 Task: Add a signature Jonathan Nelson containing With sincere appreciation and gratitude, Jonathan Nelson to email address softage.2@softage.net and add a label Web design
Action: Mouse moved to (936, 68)
Screenshot: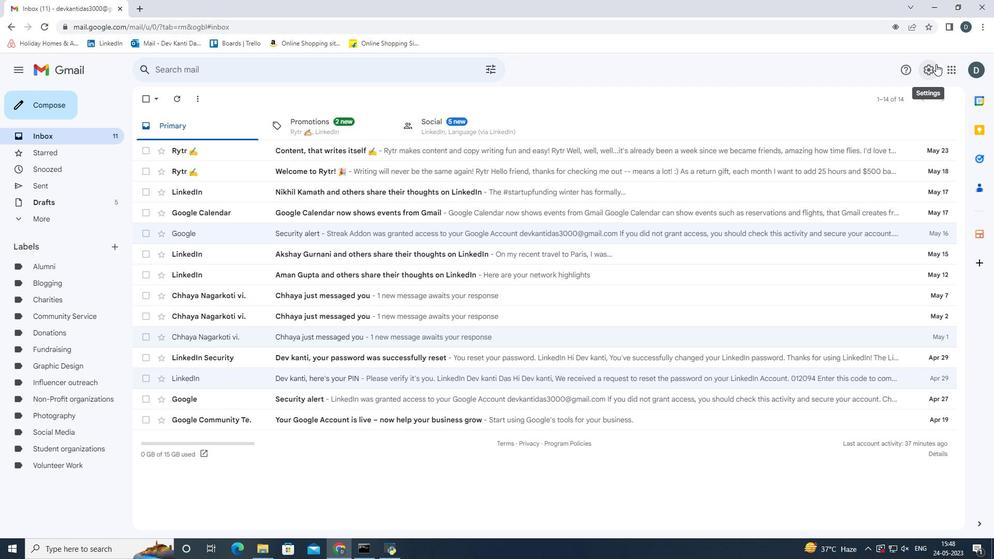 
Action: Mouse pressed left at (936, 68)
Screenshot: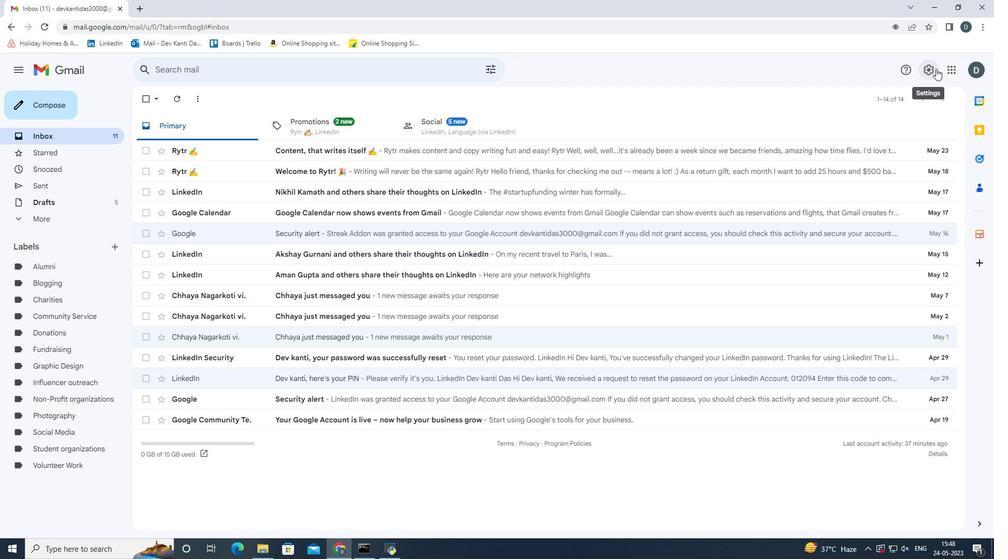 
Action: Mouse moved to (868, 131)
Screenshot: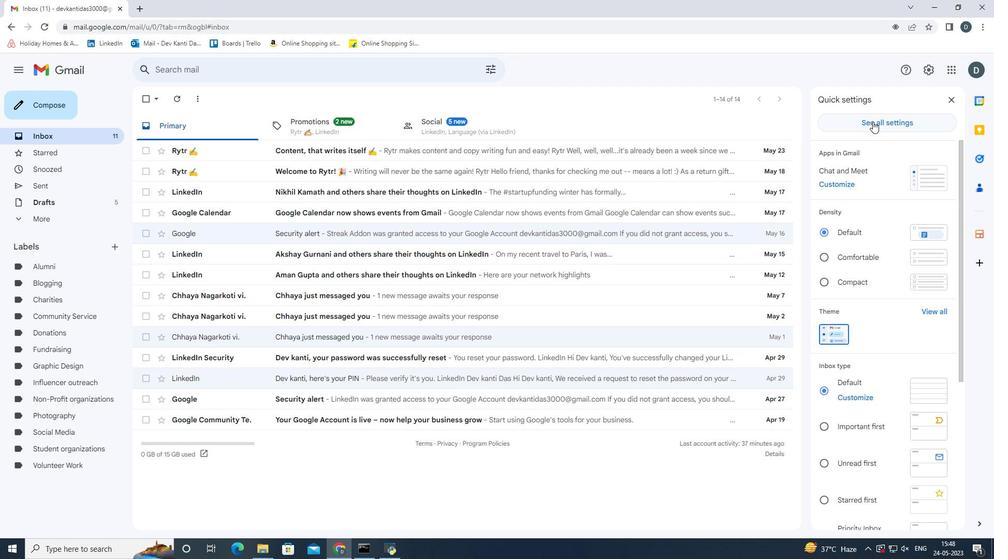 
Action: Mouse pressed left at (868, 131)
Screenshot: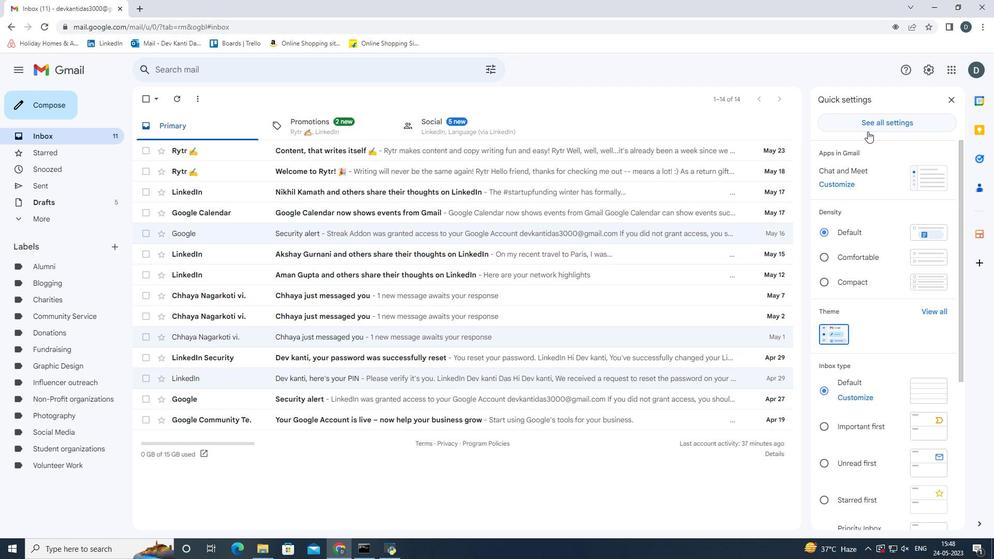 
Action: Mouse moved to (458, 322)
Screenshot: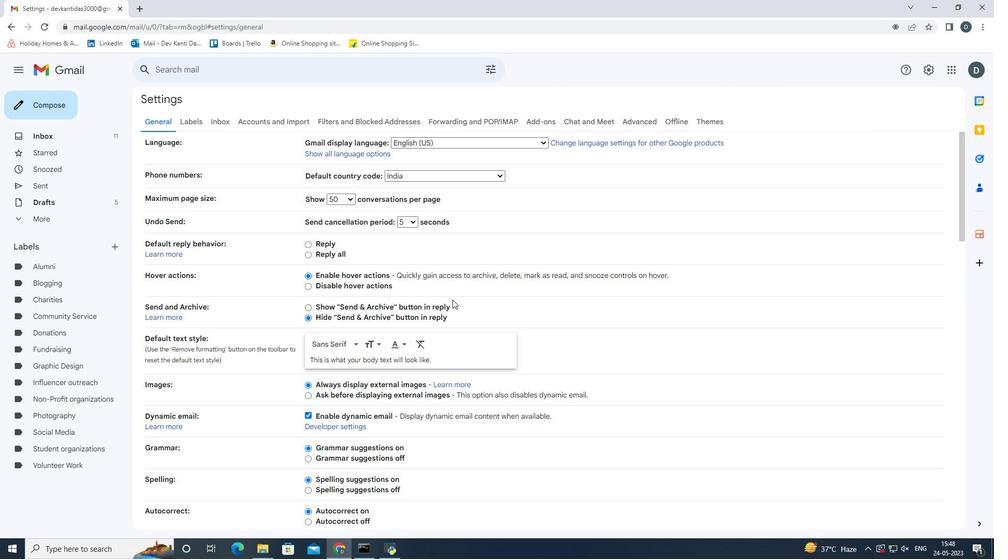 
Action: Mouse scrolled (458, 321) with delta (0, 0)
Screenshot: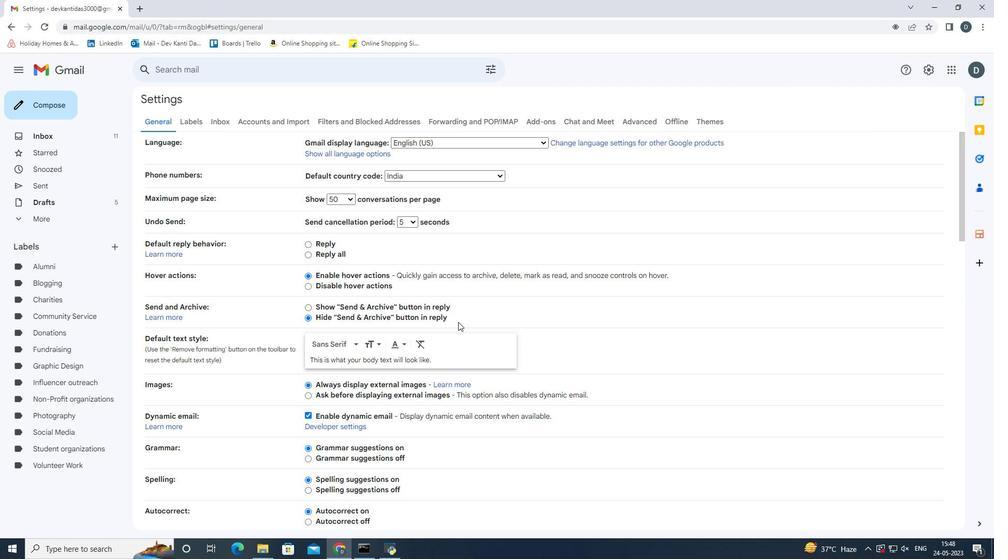 
Action: Mouse scrolled (458, 321) with delta (0, 0)
Screenshot: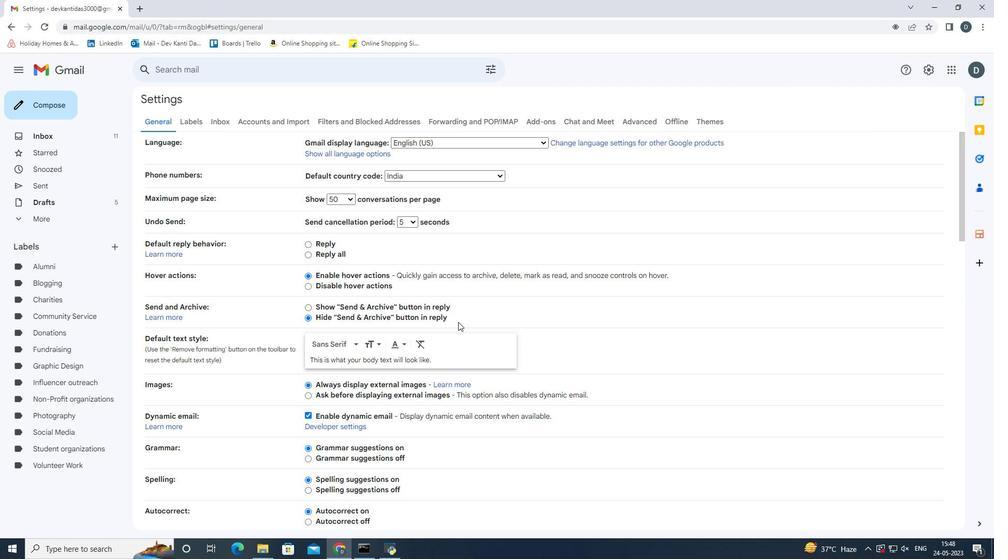 
Action: Mouse scrolled (458, 321) with delta (0, 0)
Screenshot: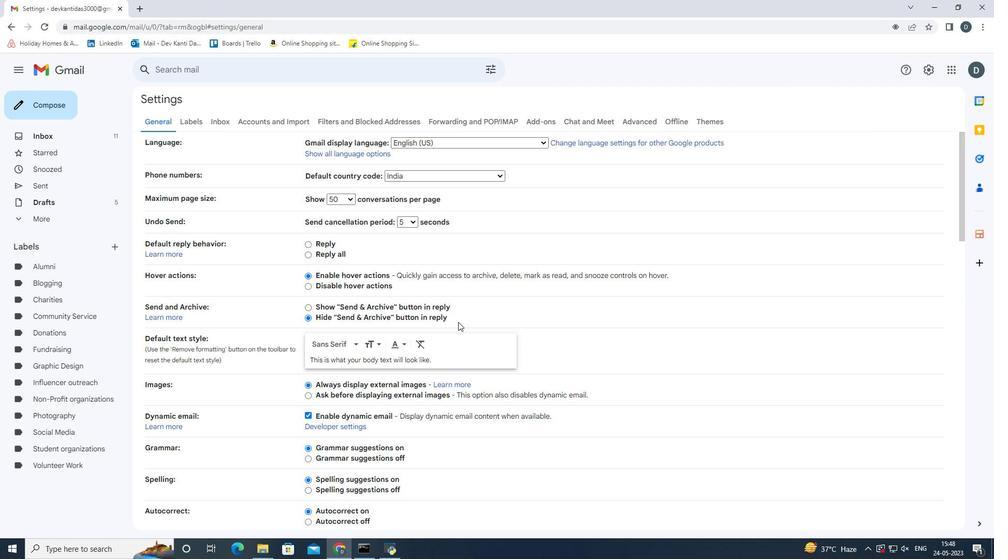 
Action: Mouse scrolled (458, 321) with delta (0, 0)
Screenshot: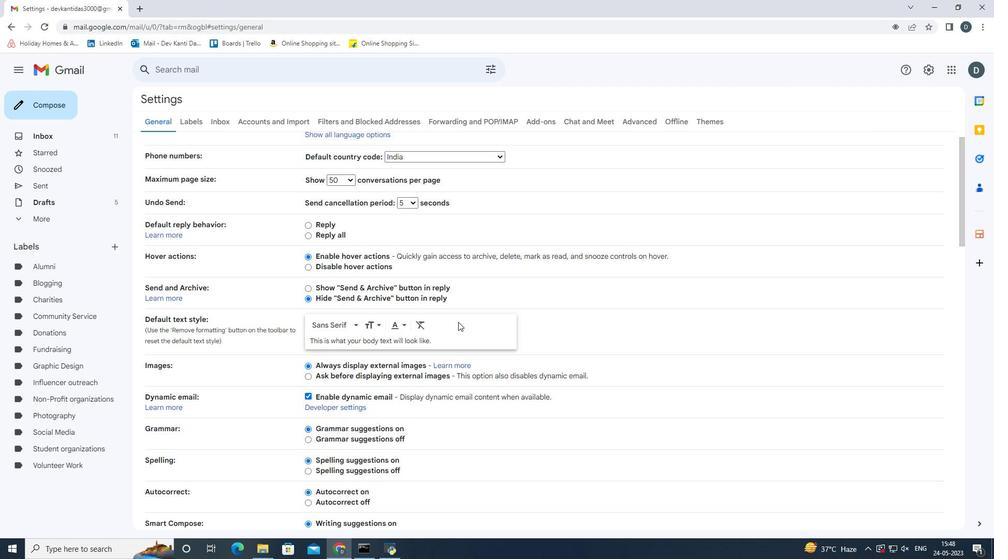 
Action: Mouse scrolled (458, 321) with delta (0, 0)
Screenshot: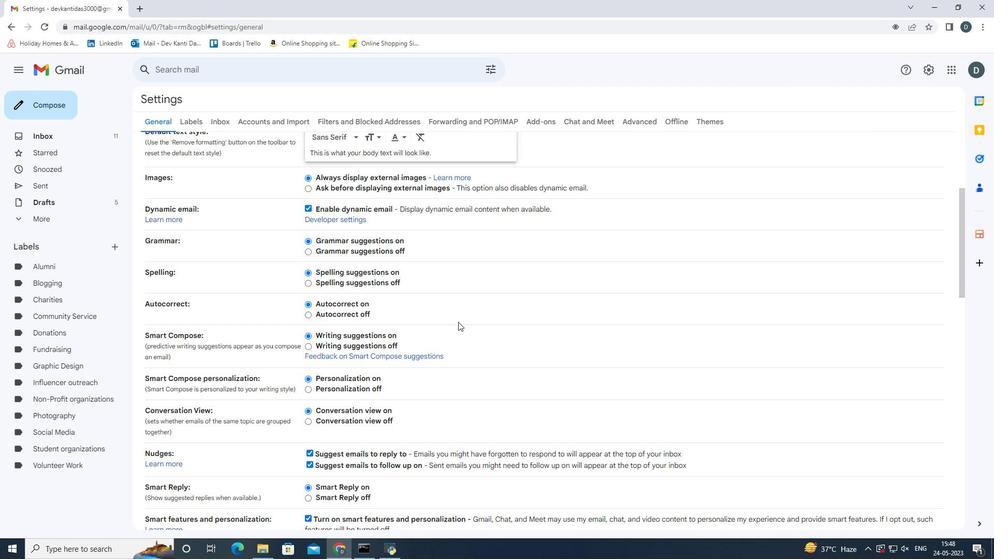 
Action: Mouse scrolled (458, 321) with delta (0, 0)
Screenshot: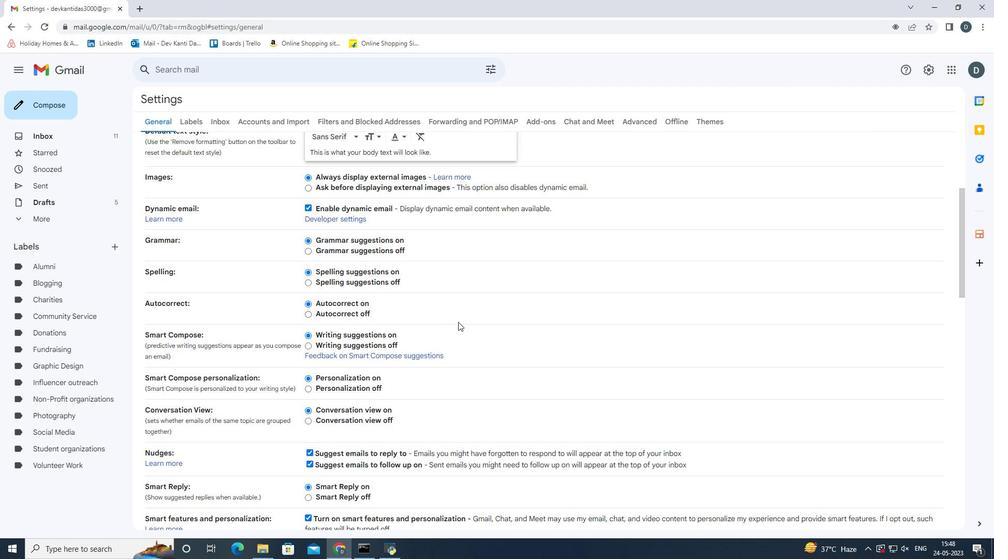 
Action: Mouse scrolled (458, 321) with delta (0, 0)
Screenshot: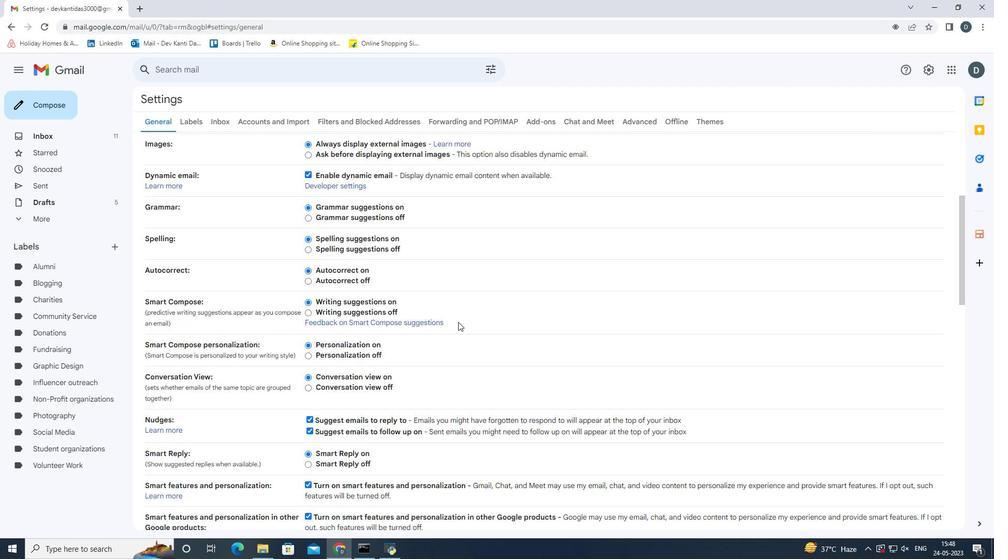 
Action: Mouse scrolled (458, 321) with delta (0, 0)
Screenshot: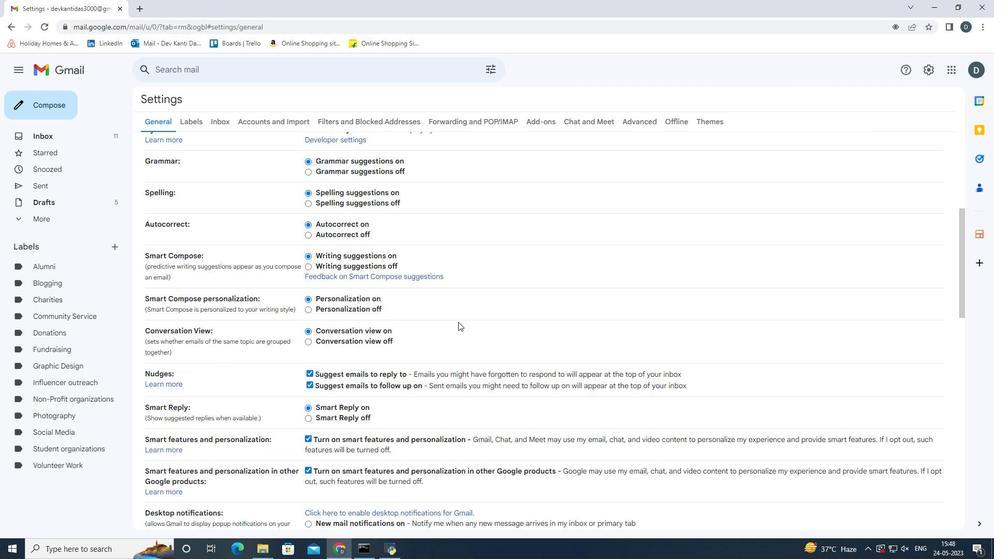 
Action: Mouse scrolled (458, 321) with delta (0, 0)
Screenshot: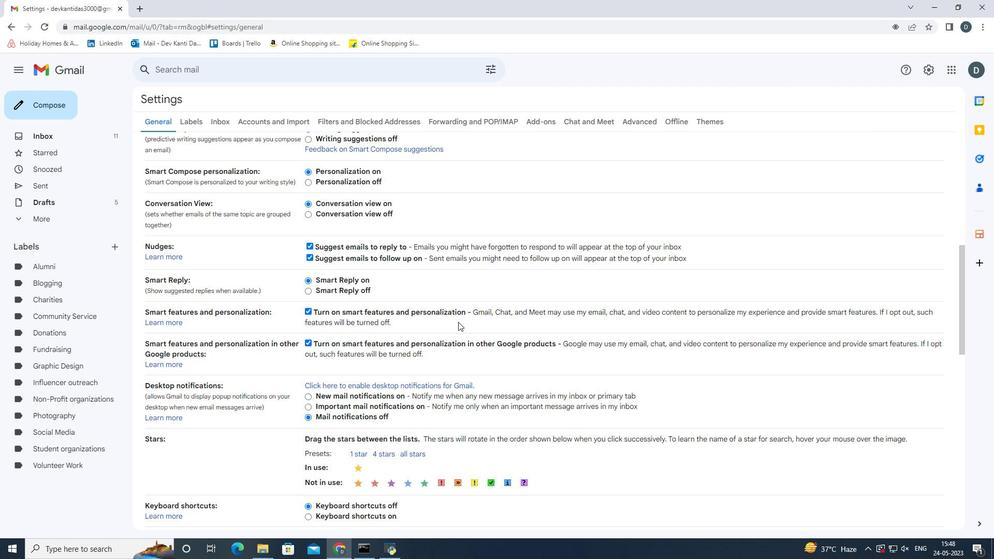 
Action: Mouse scrolled (458, 321) with delta (0, 0)
Screenshot: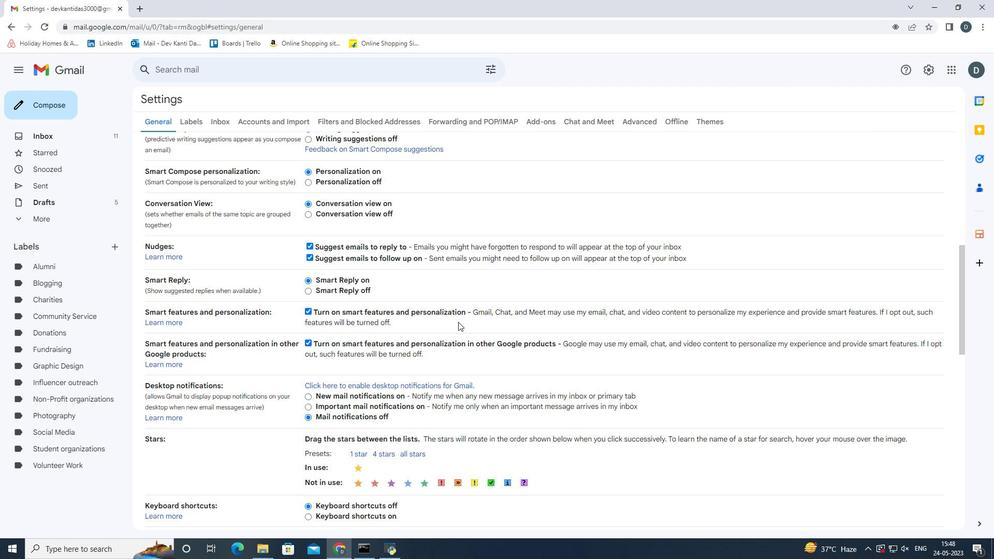 
Action: Mouse scrolled (458, 321) with delta (0, 0)
Screenshot: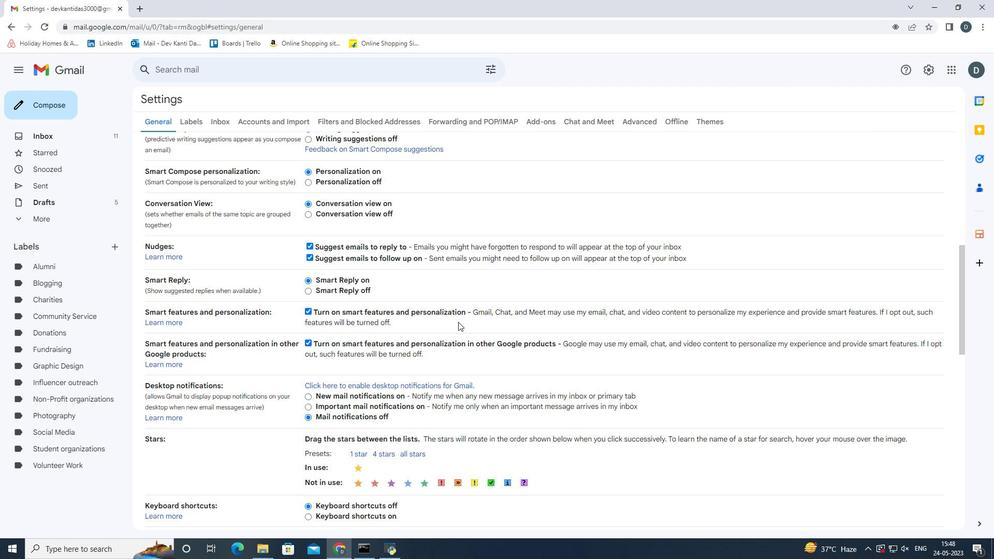 
Action: Mouse scrolled (458, 321) with delta (0, 0)
Screenshot: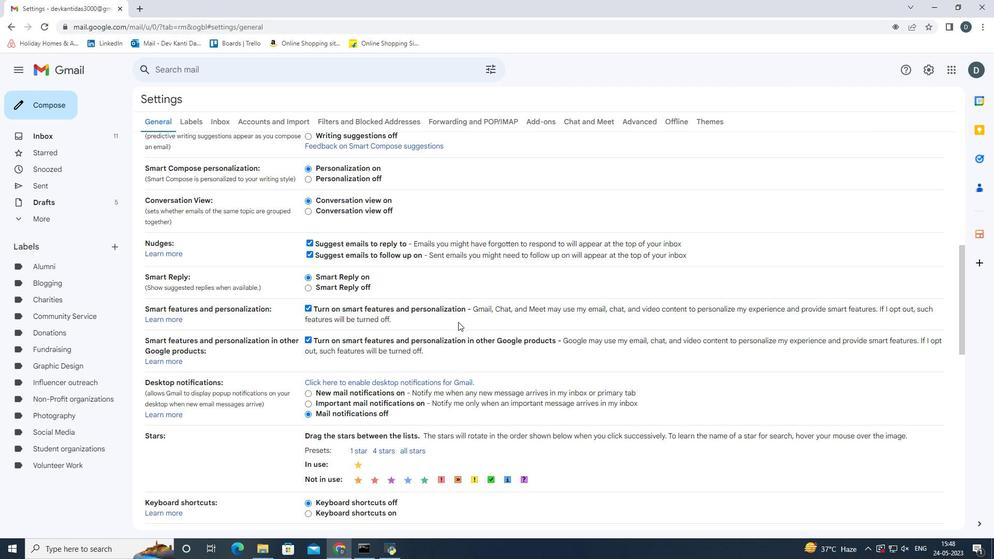 
Action: Mouse scrolled (458, 321) with delta (0, 0)
Screenshot: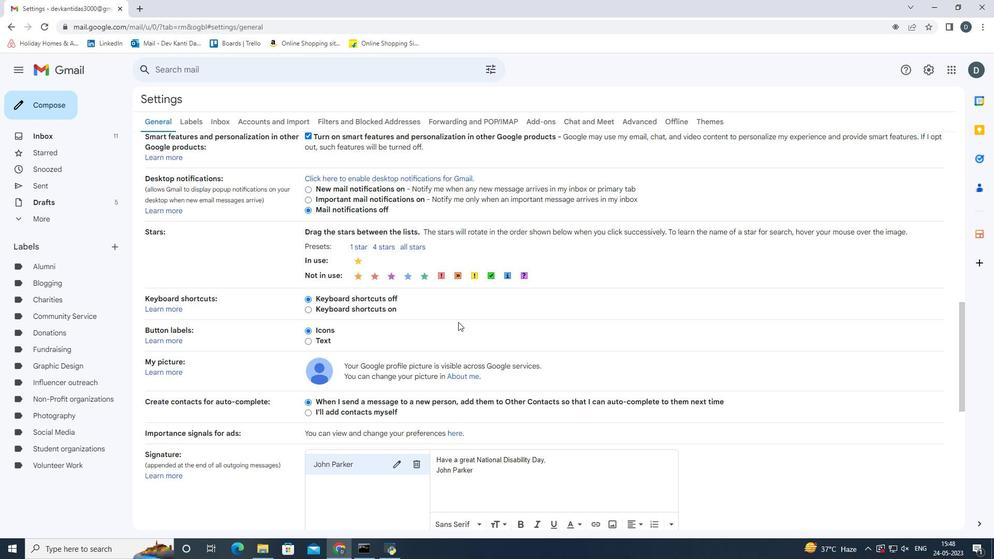 
Action: Mouse scrolled (458, 321) with delta (0, 0)
Screenshot: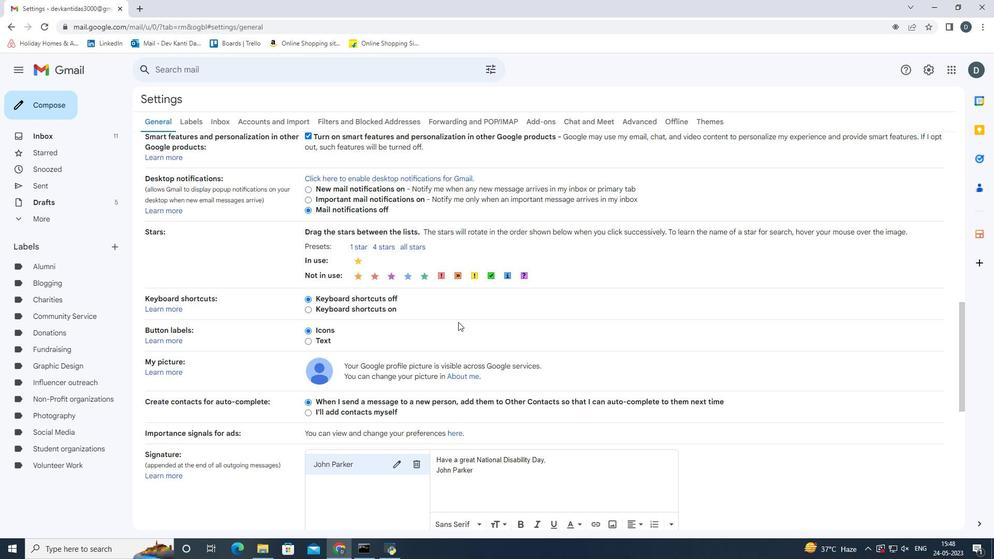 
Action: Mouse scrolled (458, 321) with delta (0, 0)
Screenshot: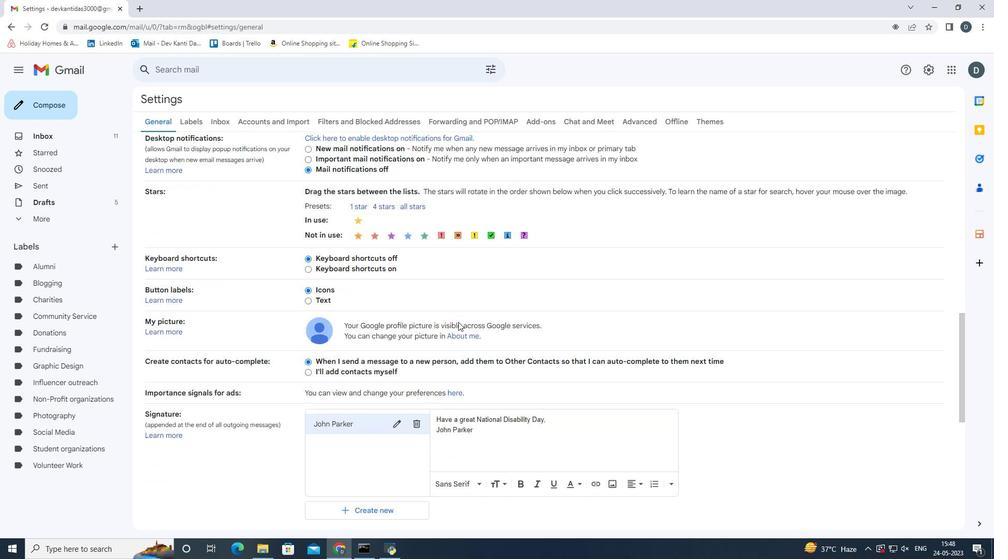 
Action: Mouse moved to (414, 306)
Screenshot: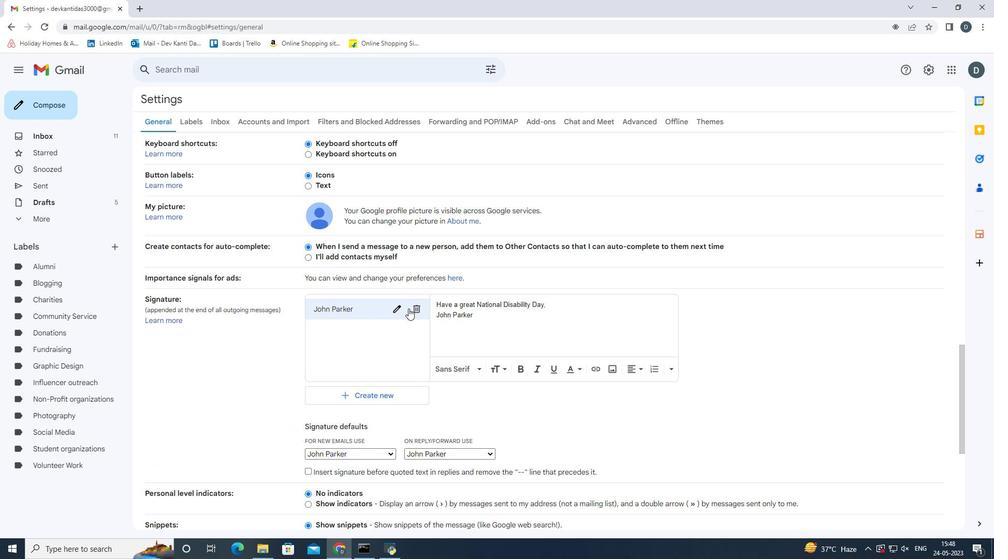 
Action: Mouse pressed left at (414, 306)
Screenshot: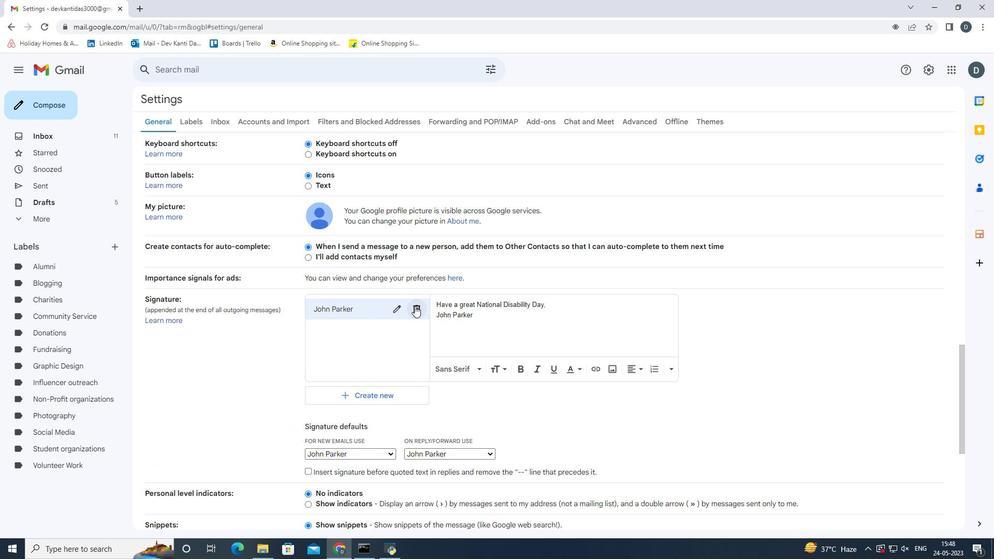 
Action: Mouse moved to (587, 316)
Screenshot: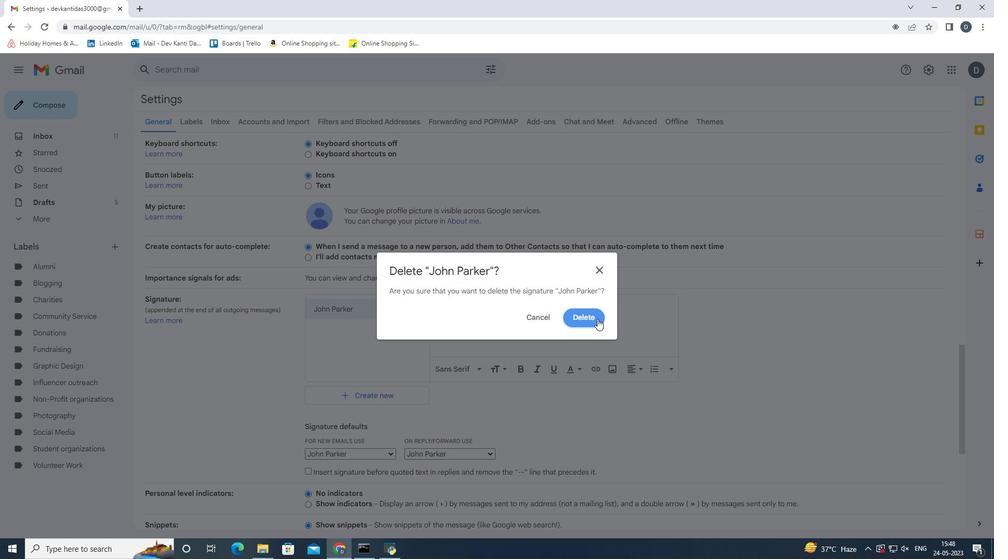 
Action: Mouse pressed left at (587, 316)
Screenshot: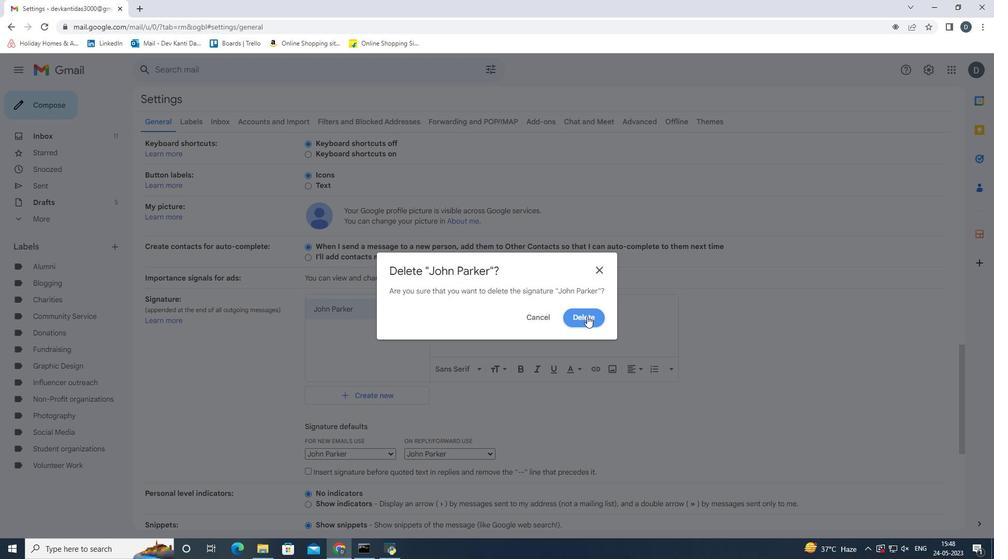 
Action: Mouse scrolled (587, 315) with delta (0, 0)
Screenshot: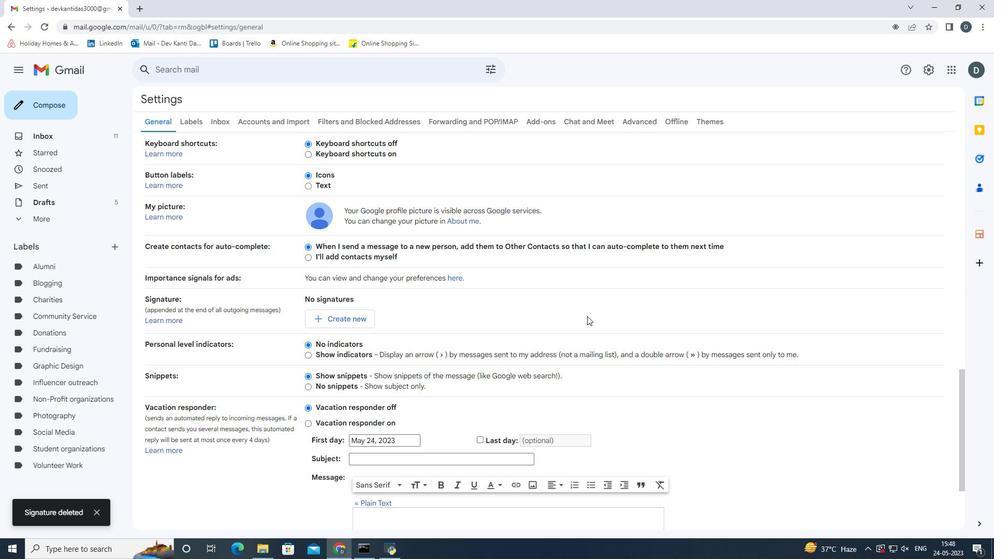 
Action: Mouse moved to (365, 268)
Screenshot: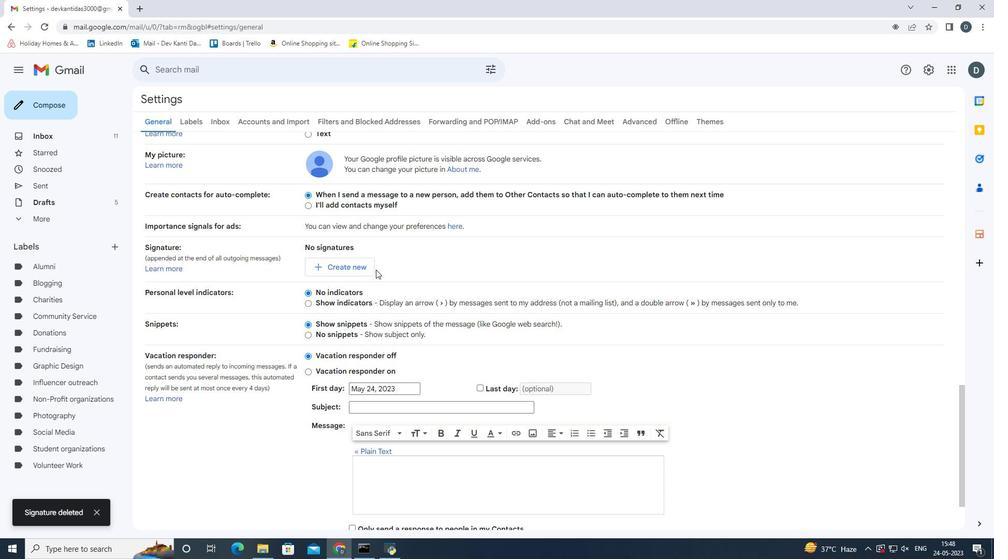 
Action: Mouse pressed left at (365, 268)
Screenshot: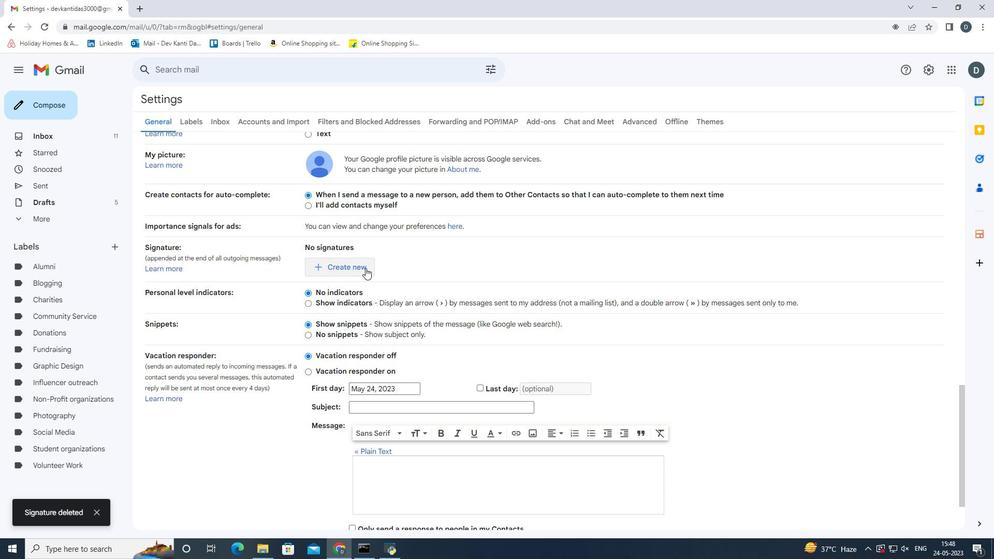 
Action: Mouse moved to (428, 288)
Screenshot: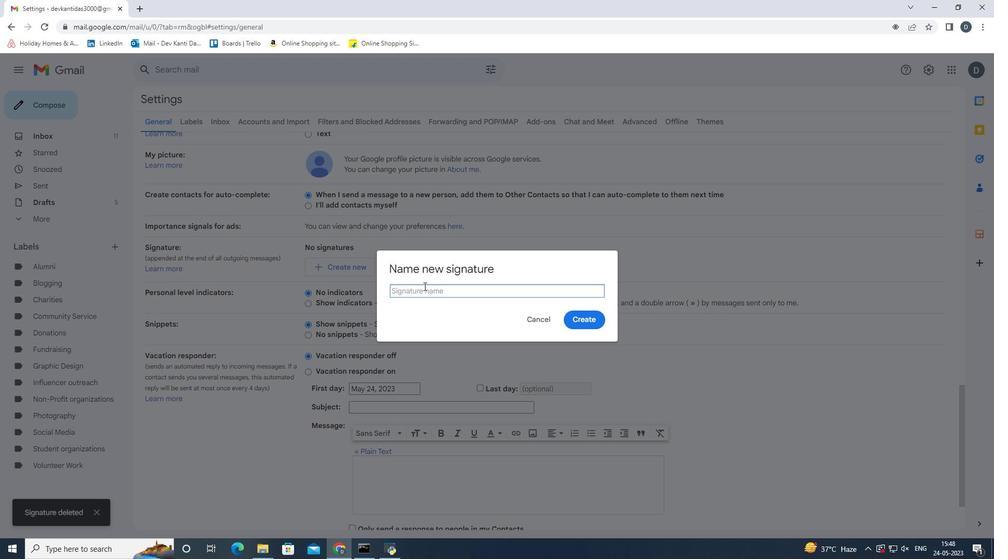 
Action: Key pressed <Key.shift><Key.shift><Key.shift><Key.shift><Key.shift><Key.shift><Key.shift><Key.shift><Key.shift><Key.shift><Key.shift><Key.shift><Key.shift><Key.shift><Key.shift><Key.shift><Key.shift><Key.shift><Key.shift><Key.shift><Key.shift><Key.shift><Key.shift><Key.shift><Key.shift><Key.shift><Key.shift><Key.shift><Key.shift><Key.shift><Key.shift><Key.shift><Key.shift><Key.shift><Key.shift><Key.shift><Key.shift><Key.shift><Key.shift><Key.shift><Key.shift><Key.shift><Key.shift><Key.shift><Key.shift><Key.shift><Key.shift><Key.shift><Key.shift><Key.shift><Key.shift><Key.shift><Key.shift><Key.shift><Key.shift><Key.shift><Key.shift><Key.shift><Key.shift><Key.shift><Key.shift><Key.shift><Key.shift>Jonathan<Key.space><Key.backspace><Key.space><Key.shift><Key.shift><Key.shift><Key.shift><Key.shift><Key.shift><Key.shift>Nelson<Key.enter>
Screenshot: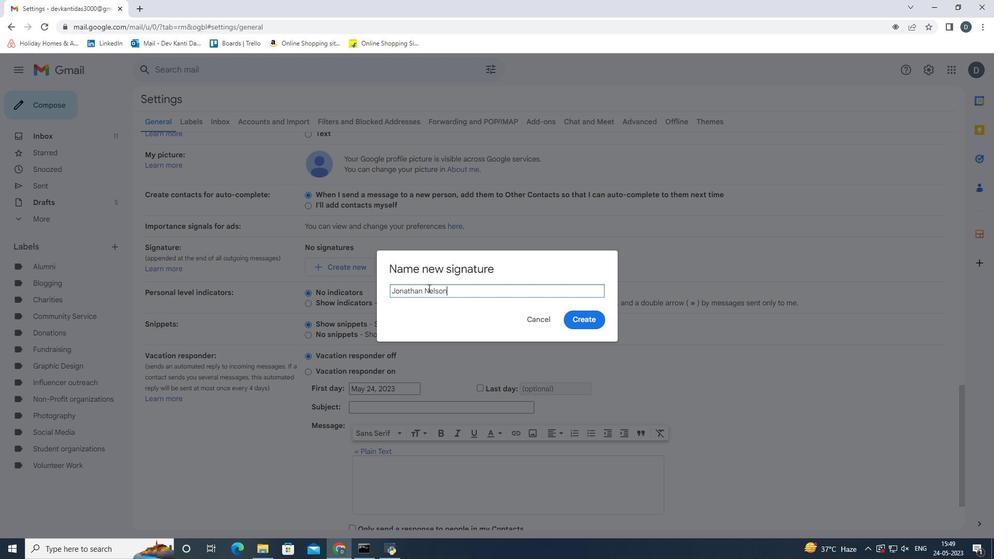 
Action: Mouse moved to (486, 273)
Screenshot: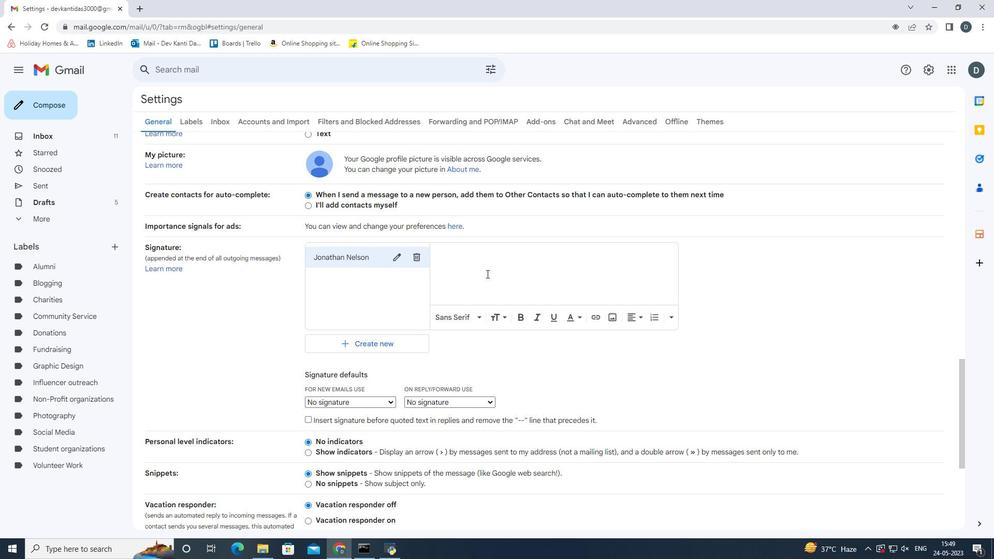 
Action: Mouse pressed left at (486, 273)
Screenshot: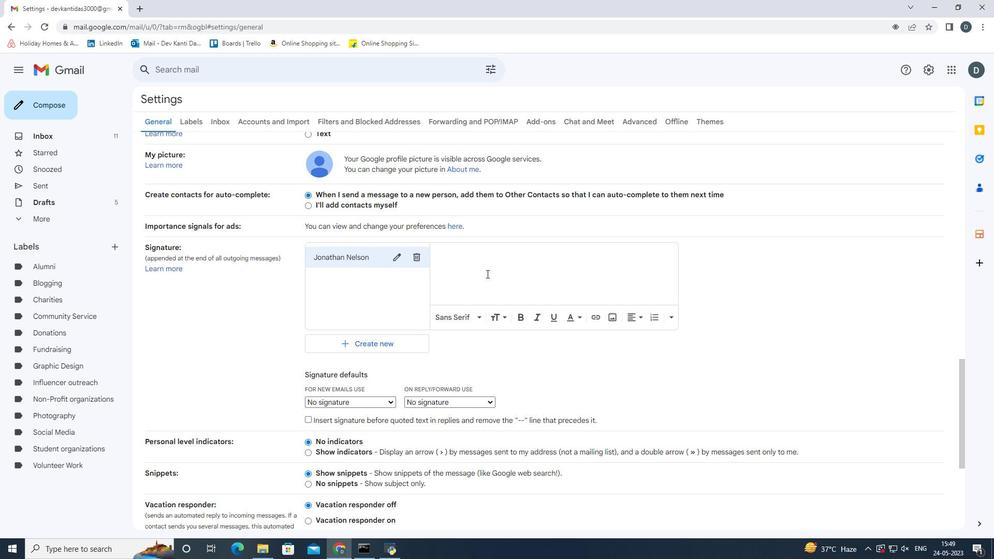 
Action: Key pressed <Key.shift>Sincere<Key.space>appreciation<Key.space>and<Key.space>gratitude,<Key.enter><Key.shift_r><Key.shift_r><Key.shift_r><Key.shift_r><Key.shift_r><Key.shift_r><Key.shift_r>Jonathan<Key.space><Key.shift>Nelson
Screenshot: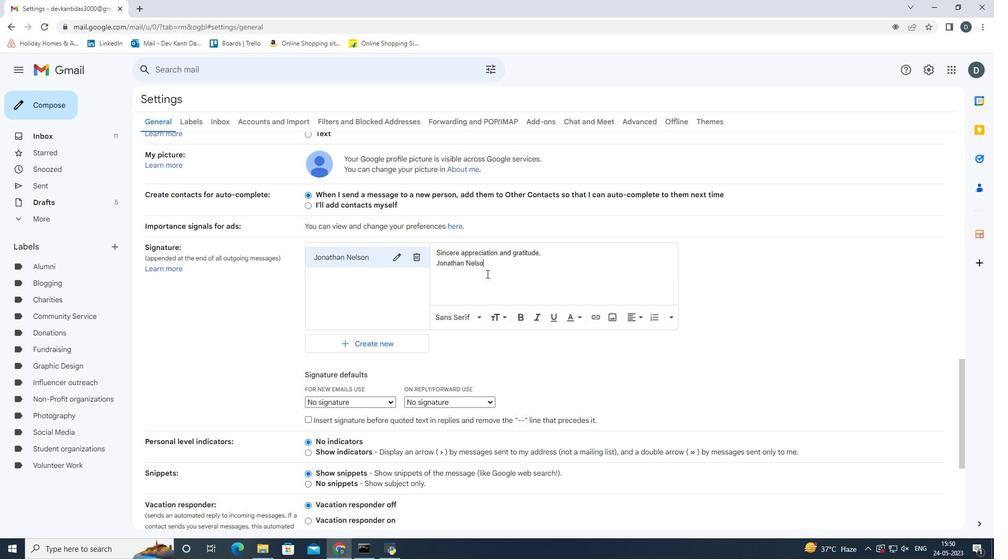 
Action: Mouse moved to (363, 398)
Screenshot: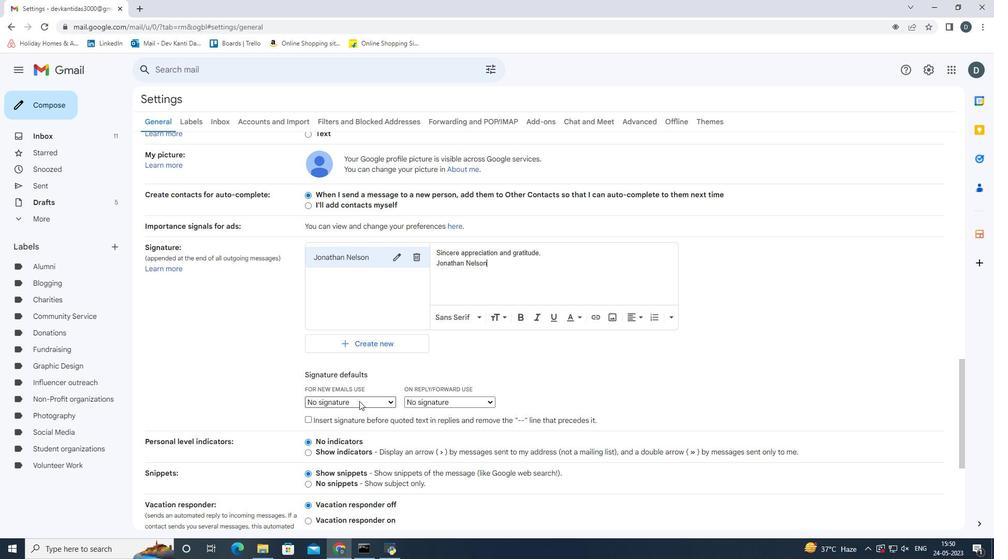 
Action: Mouse pressed left at (363, 398)
Screenshot: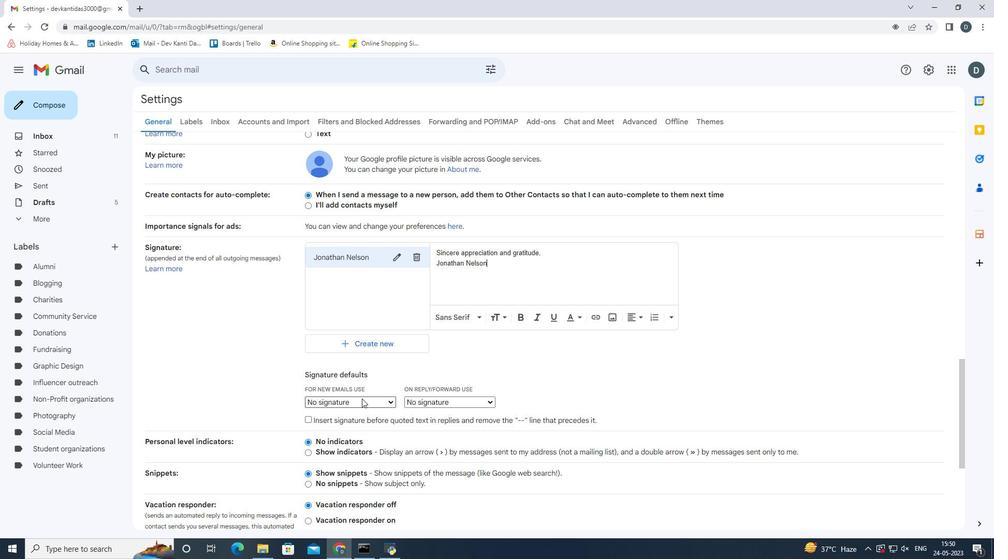 
Action: Mouse moved to (353, 423)
Screenshot: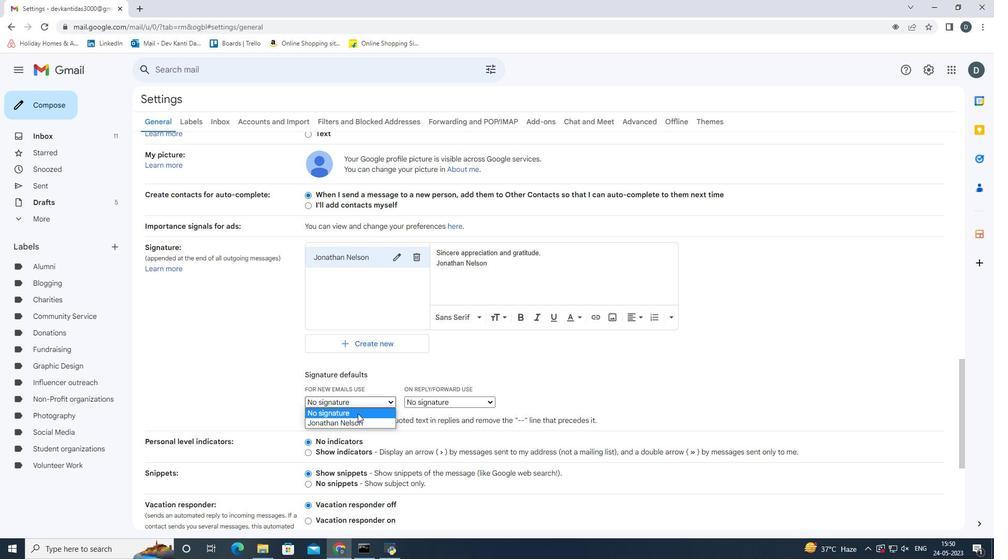 
Action: Mouse pressed left at (353, 423)
Screenshot: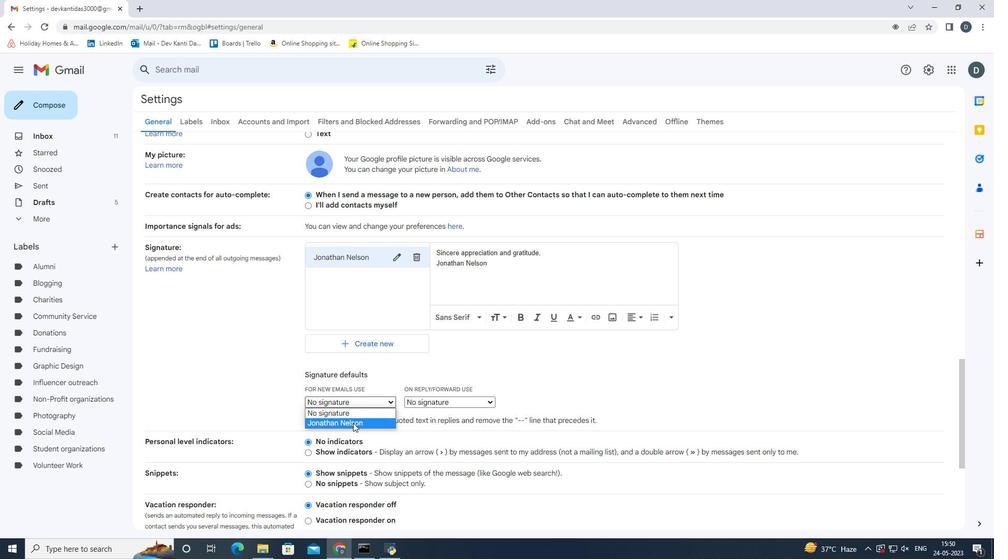 
Action: Mouse moved to (469, 401)
Screenshot: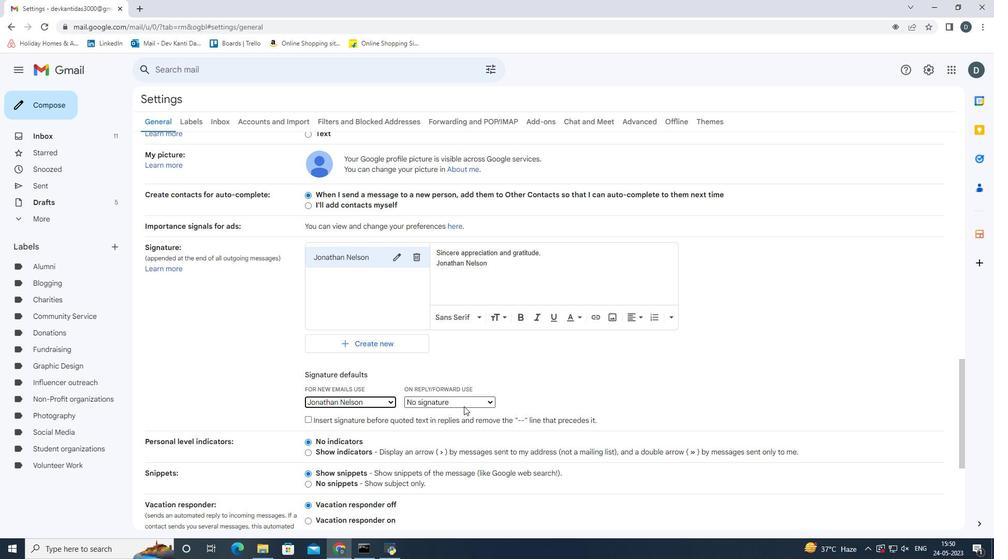 
Action: Mouse pressed left at (469, 401)
Screenshot: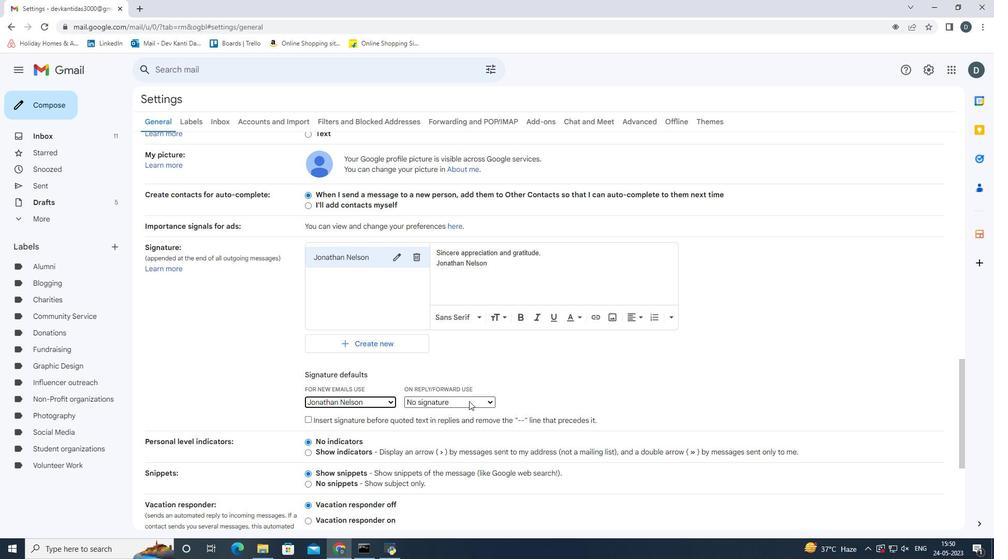 
Action: Mouse moved to (454, 422)
Screenshot: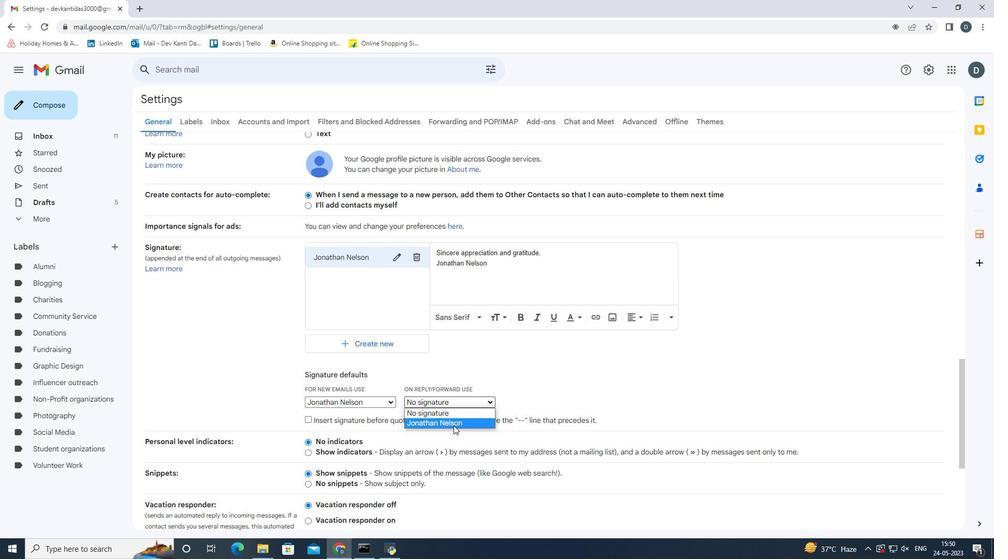 
Action: Mouse pressed left at (454, 422)
Screenshot: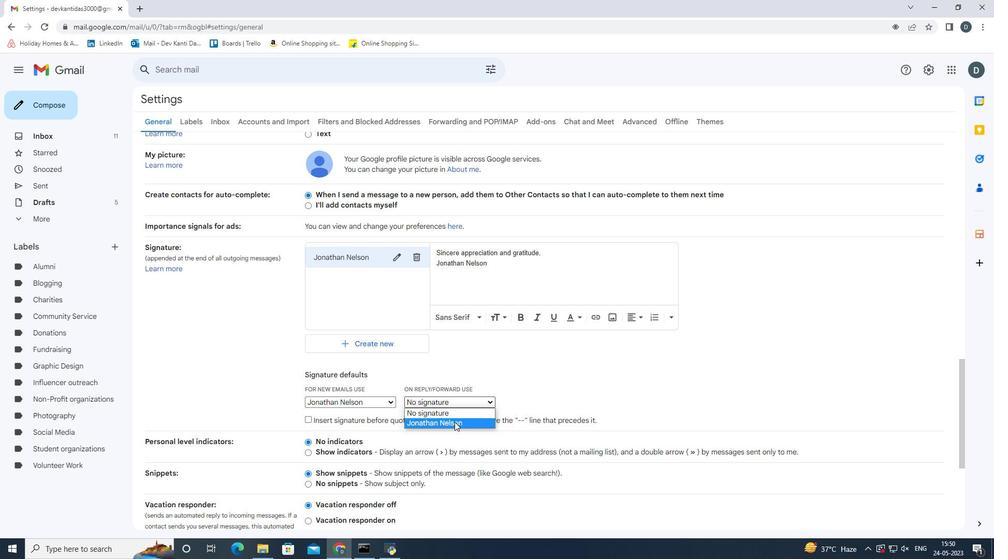 
Action: Mouse moved to (715, 396)
Screenshot: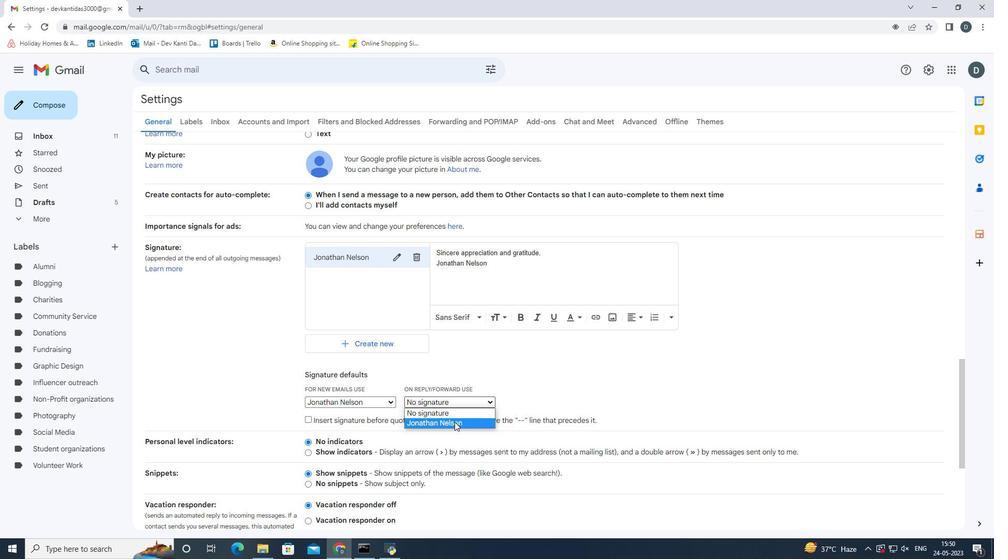 
Action: Mouse pressed left at (715, 396)
Screenshot: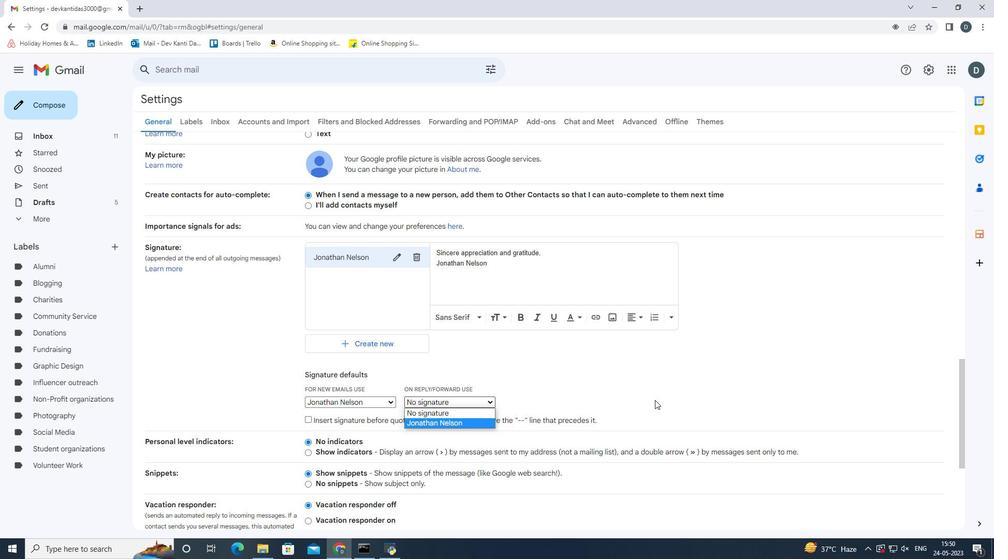 
Action: Mouse scrolled (715, 395) with delta (0, 0)
Screenshot: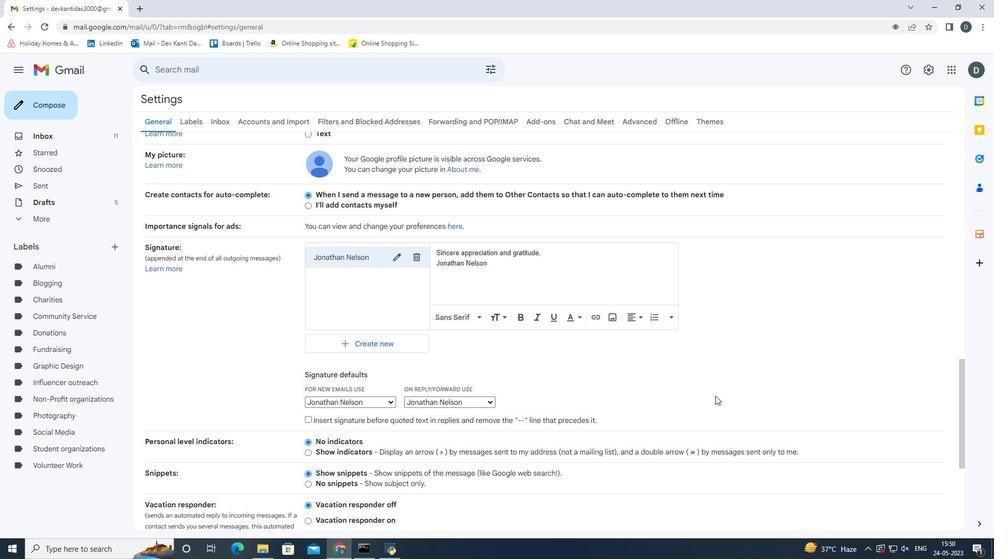 
Action: Mouse scrolled (715, 395) with delta (0, 0)
Screenshot: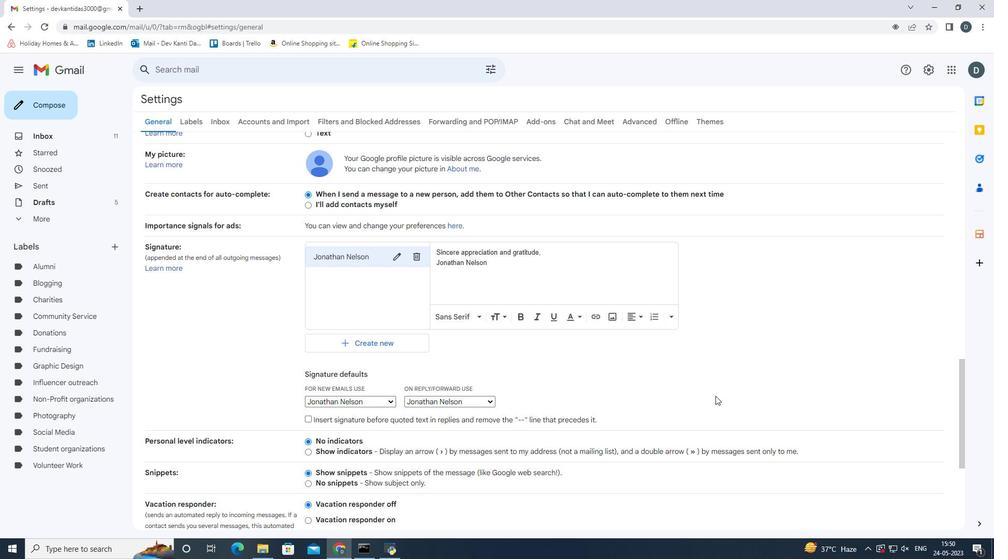 
Action: Mouse scrolled (715, 395) with delta (0, 0)
Screenshot: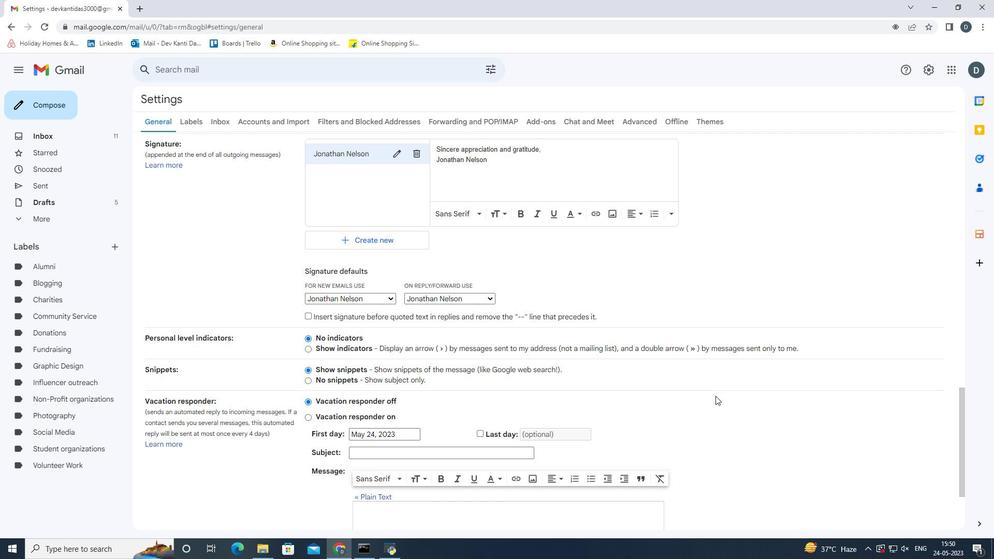 
Action: Mouse scrolled (715, 395) with delta (0, 0)
Screenshot: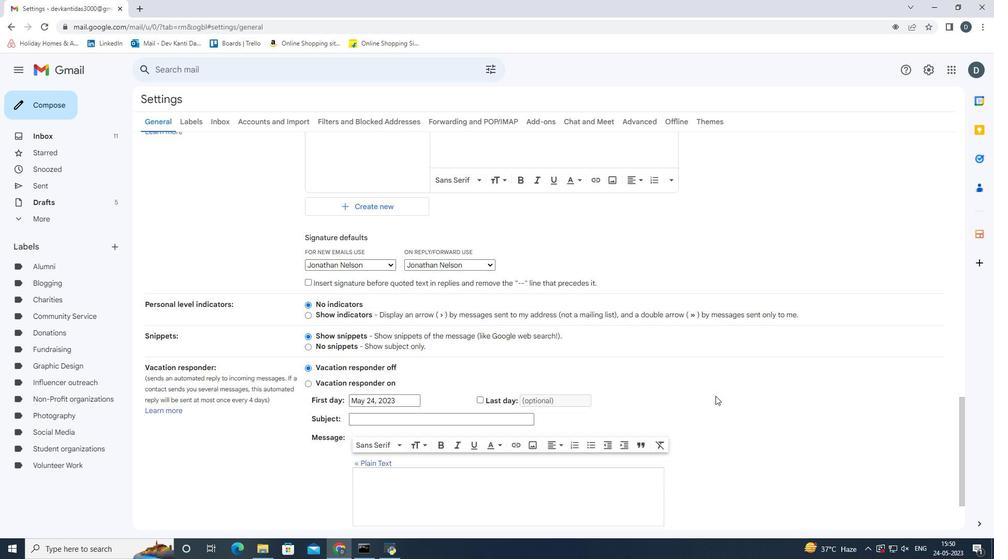 
Action: Mouse moved to (715, 396)
Screenshot: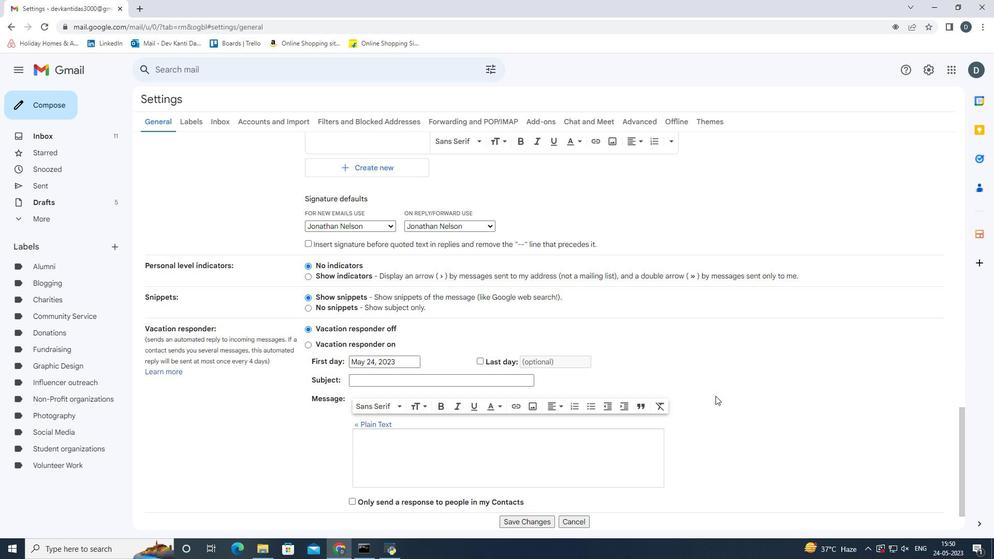 
Action: Mouse scrolled (715, 395) with delta (0, 0)
Screenshot: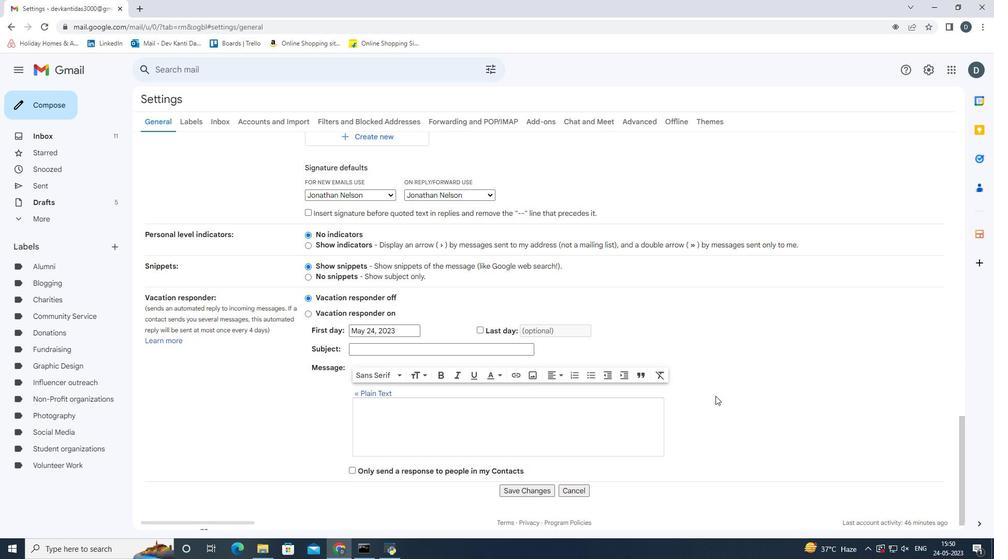 
Action: Mouse scrolled (715, 395) with delta (0, 0)
Screenshot: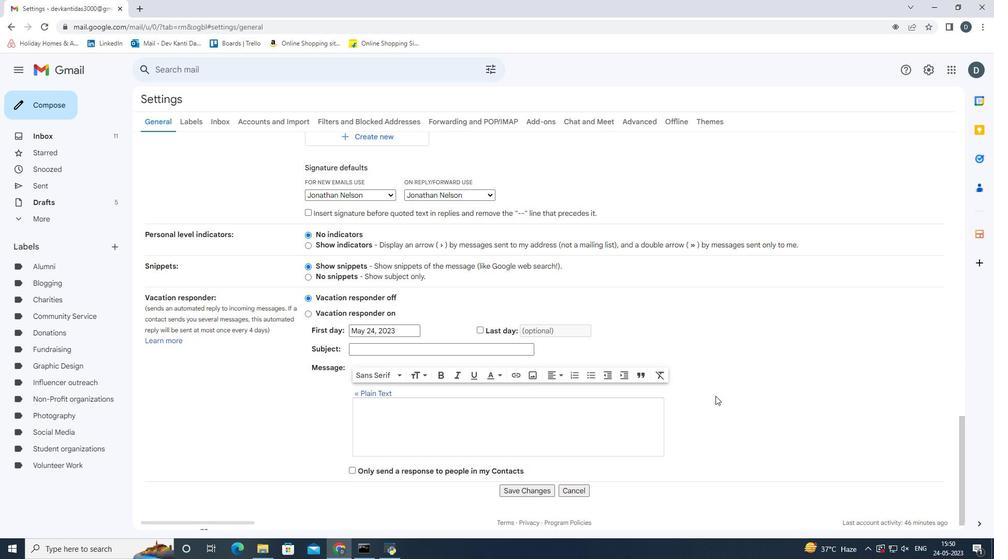 
Action: Mouse moved to (527, 473)
Screenshot: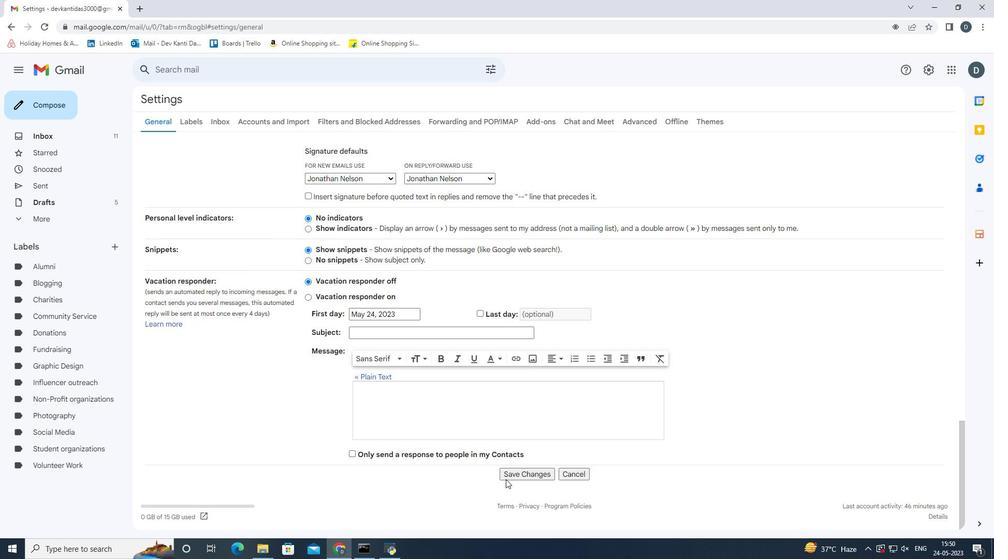 
Action: Mouse pressed left at (527, 473)
Screenshot: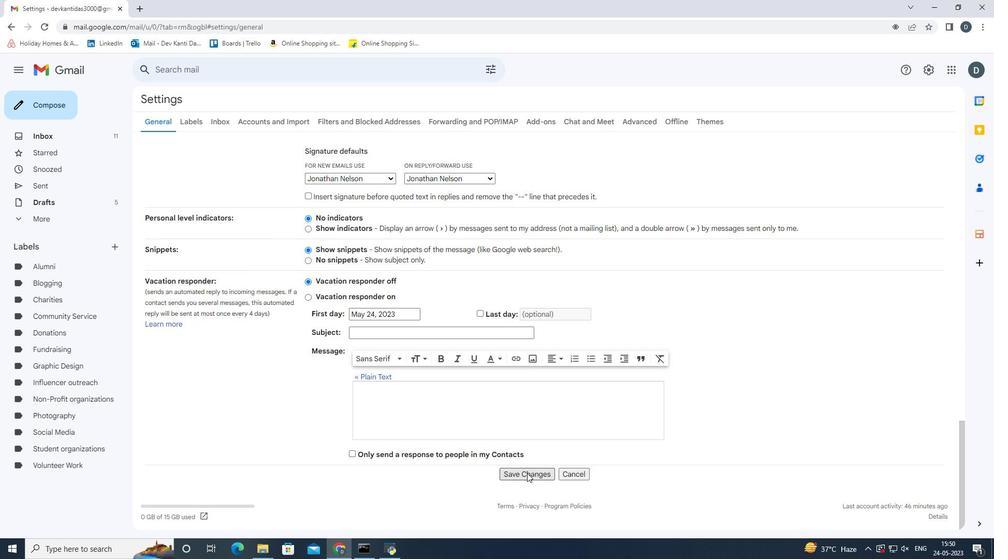 
Action: Mouse moved to (54, 96)
Screenshot: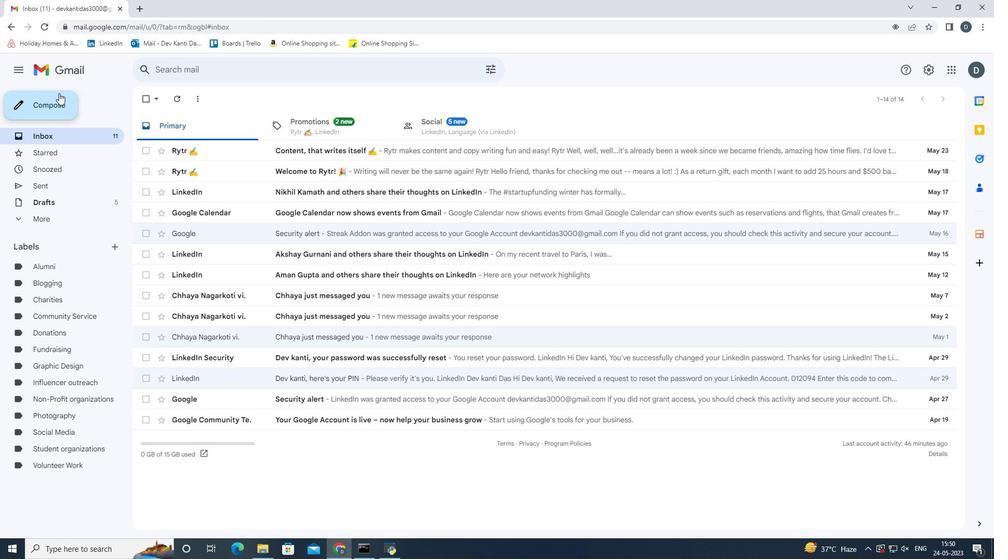 
Action: Mouse pressed left at (54, 96)
Screenshot: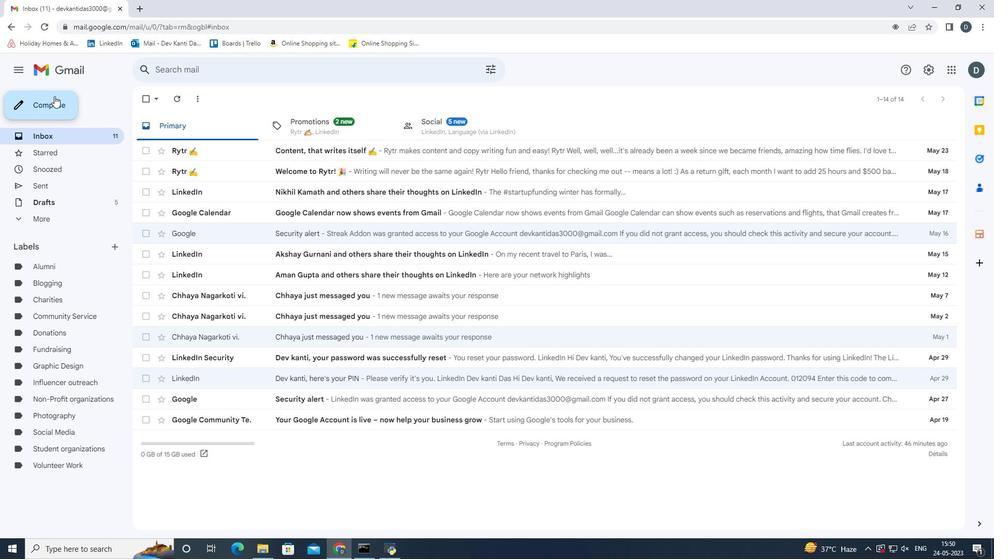 
Action: Mouse moved to (783, 333)
Screenshot: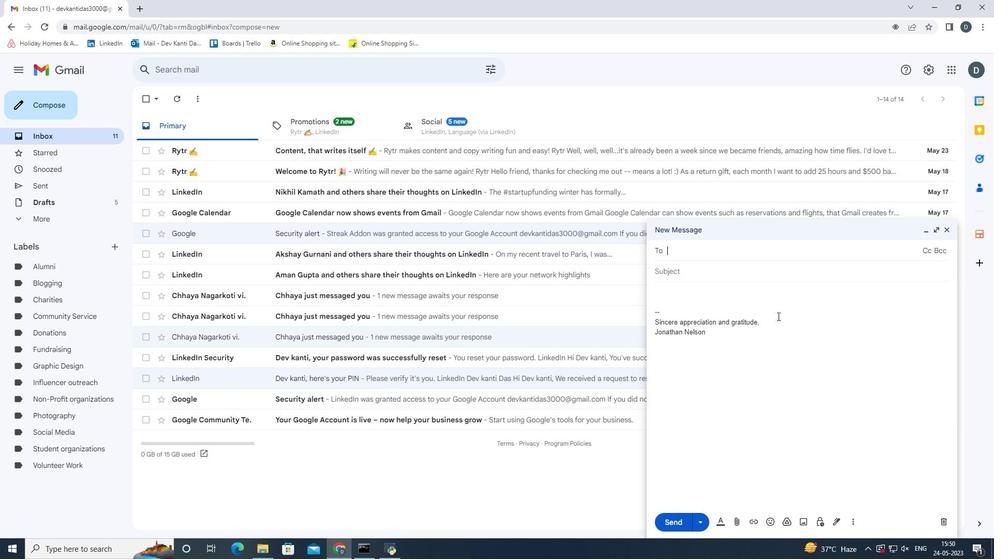 
Action: Key pressed <Key.shift><Key.shift><Key.shift><Key.shift><Key.shift><Key.shift><Key.shift><Key.shift><Key.shift><Key.shift><Key.shift>Softage.2<Key.enter>
Screenshot: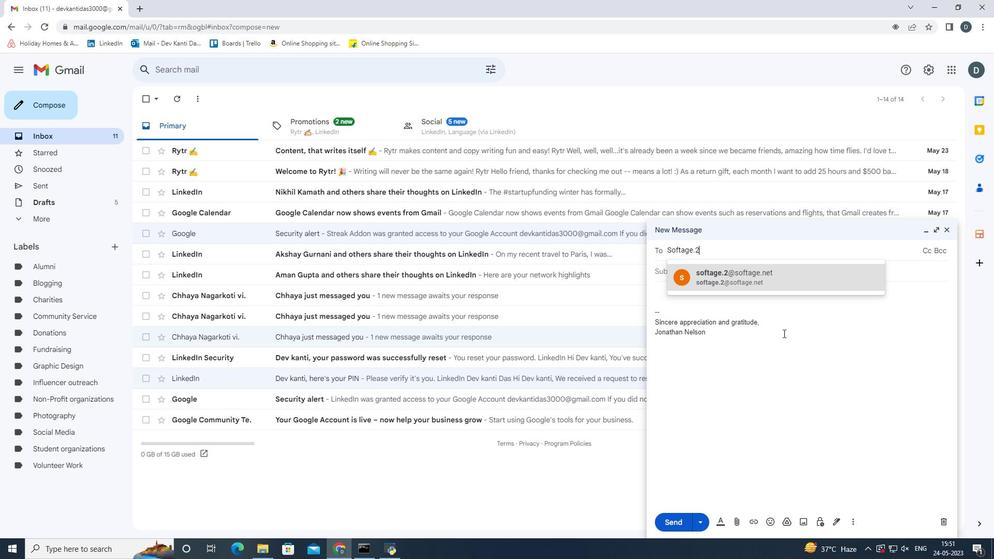 
Action: Mouse moved to (856, 519)
Screenshot: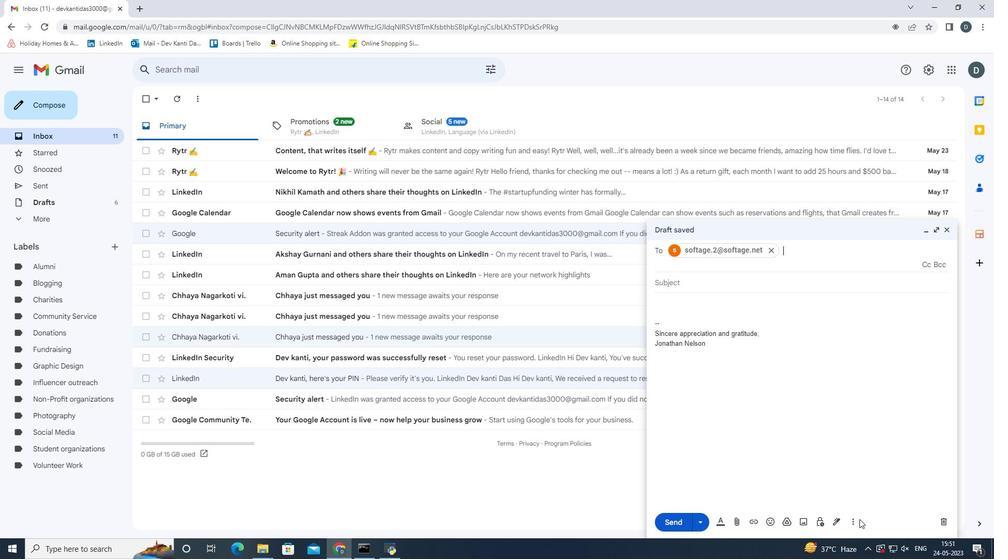 
Action: Mouse pressed left at (856, 519)
Screenshot: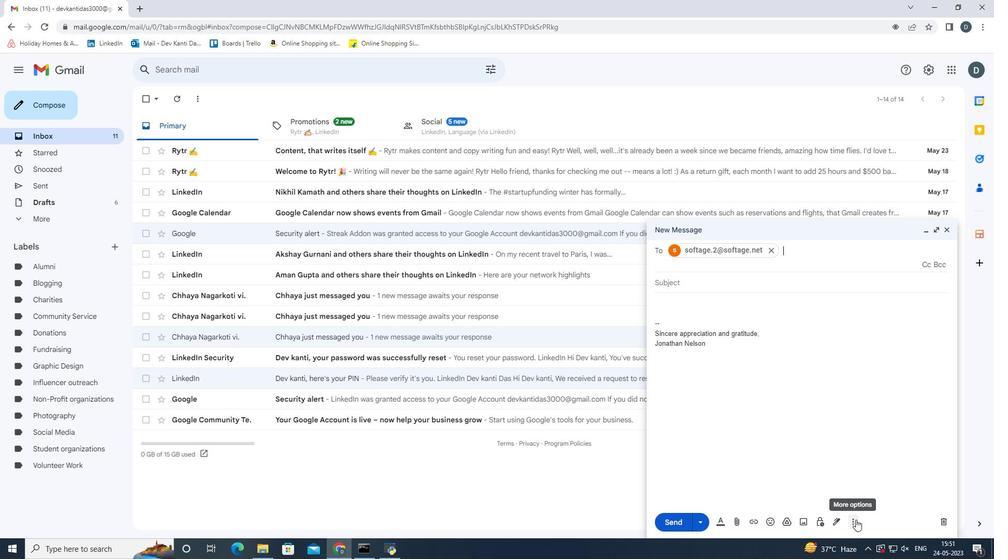 
Action: Mouse moved to (792, 412)
Screenshot: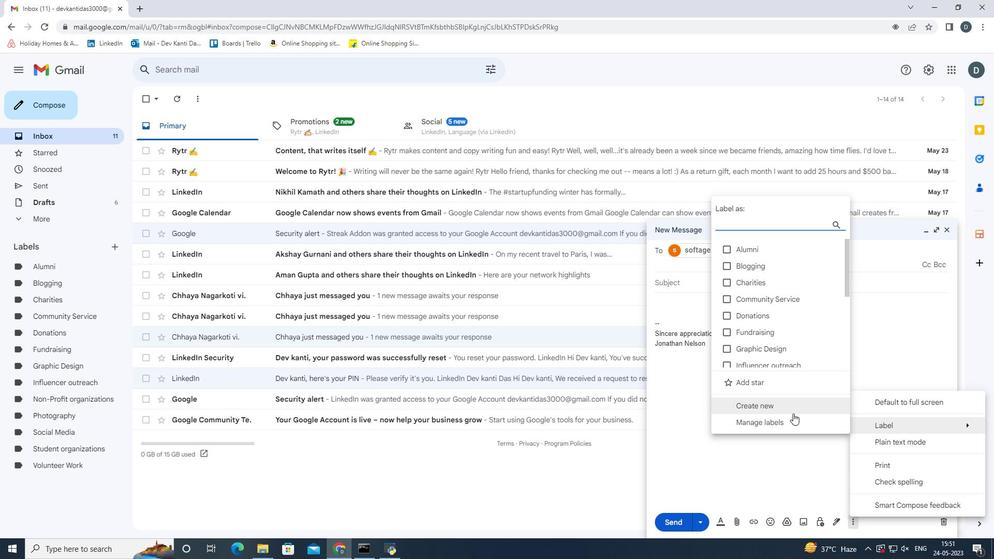 
Action: Mouse pressed left at (792, 412)
Screenshot: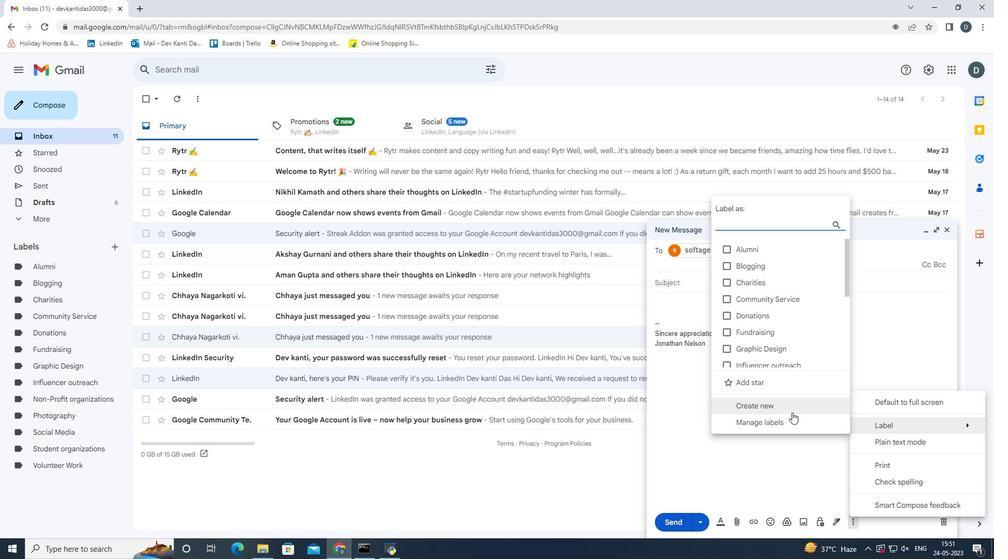 
Action: Key pressed <Key.shift><Key.shift><Key.shift><Key.shift><Key.shift><Key.shift><Key.shift><Key.shift><Key.shift><Key.shift><Key.shift><Key.shift><Key.shift><Key.shift><Key.shift>Web<Key.space><Key.shift><Key.shift><Key.shift><Key.shift><Key.shift><Key.shift><Key.shift><Key.shift><Key.shift><Key.shift><Key.shift><Key.shift><Key.shift><Key.shift><Key.shift><Key.shift><Key.shift><Key.shift>Design<Key.enter>
Screenshot: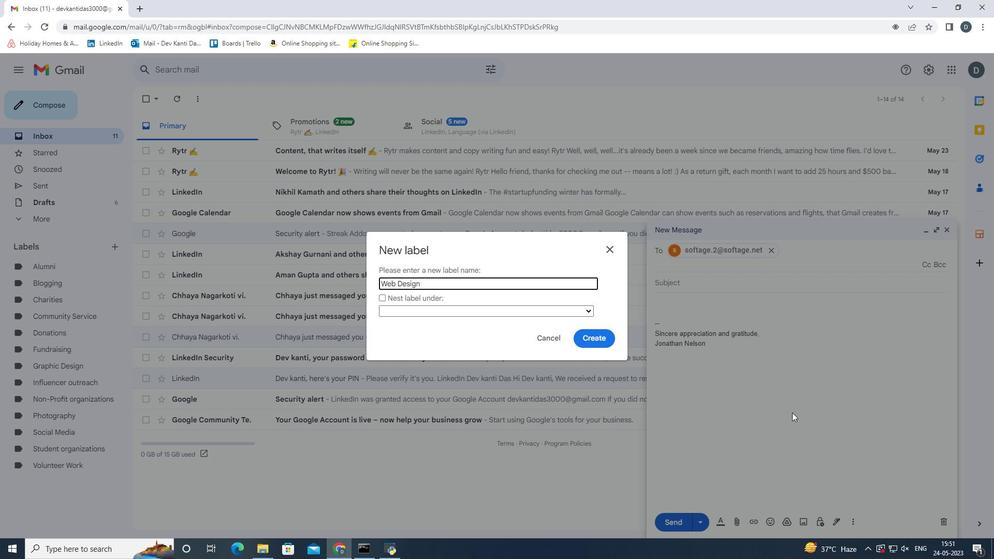 
Action: Mouse moved to (680, 519)
Screenshot: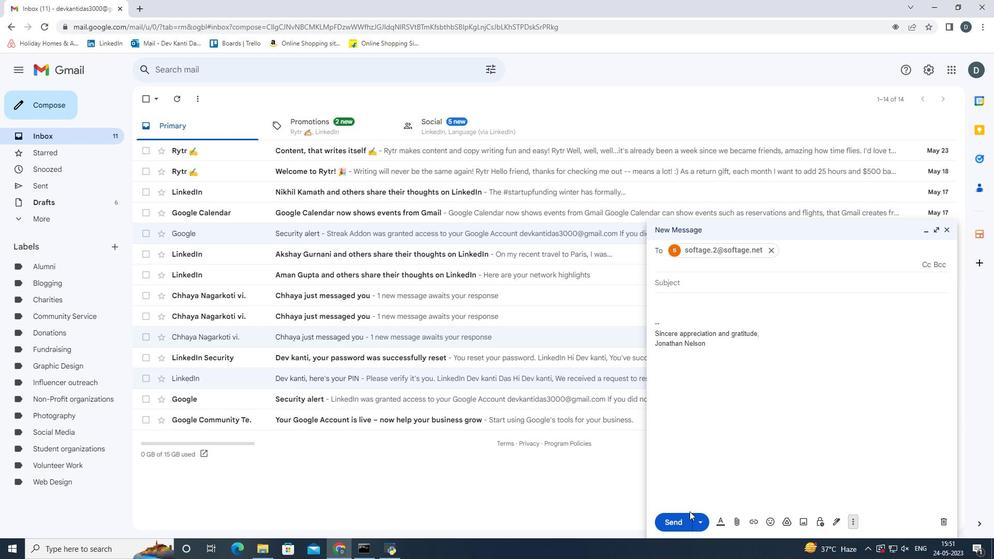 
Action: Mouse pressed left at (680, 519)
Screenshot: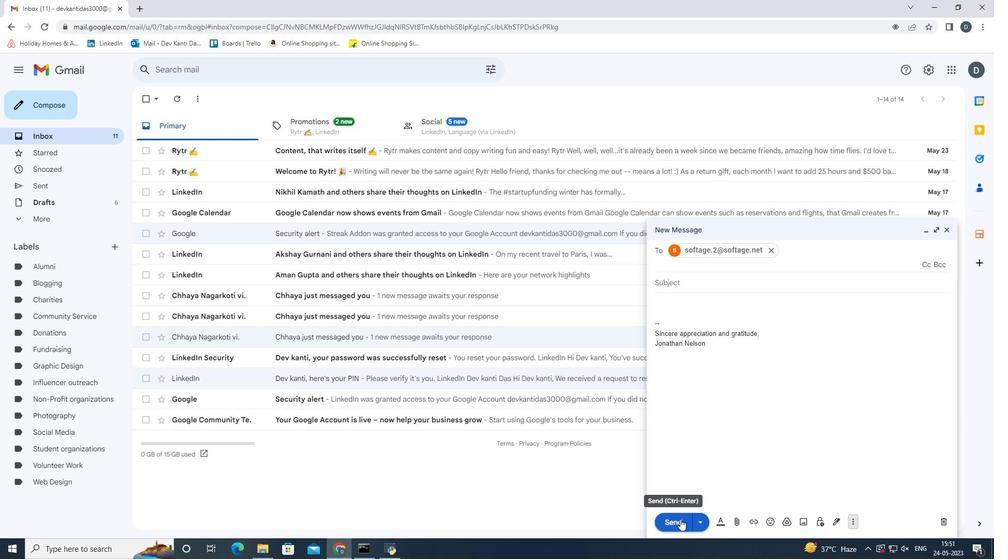 
